 Task: Create new customer invoice with Date Opened: 16-May-23, Select Customer: Chioma, Terms: Net 15. Make invoice entry for item-1 with Date: 16-May-23, Description: Kiss Luxtensions False Eyelashes Royal Silk, Income Account: Income:Sales, Quantity: 1, Unit Price: 12.99, Sales Tax: Y, Sales Tax Included: N, Tax Table: Sales Tax. Make entry for item-2 with Date: 16-May-23, Description: Topicals High Roller Ingrown Hair Tonic with AHA and BHA (1.07 oz)
, Income Account: Income:Sales, Quantity: 1, Unit Price: 14.29, Sales Tax: Y, Sales Tax Included: N, Tax Table: Sales Tax. Post Invoice with Post Date: 16-May-23, Post to Accounts: Assets:Accounts Receivable. Pay / Process Payment with Transaction Date: 30-May-23, Amount: 28.92, Transfer Account: Checking Account. Go to 'Print Invoice'. Save a pdf copy of the invoice.
Action: Mouse moved to (150, 32)
Screenshot: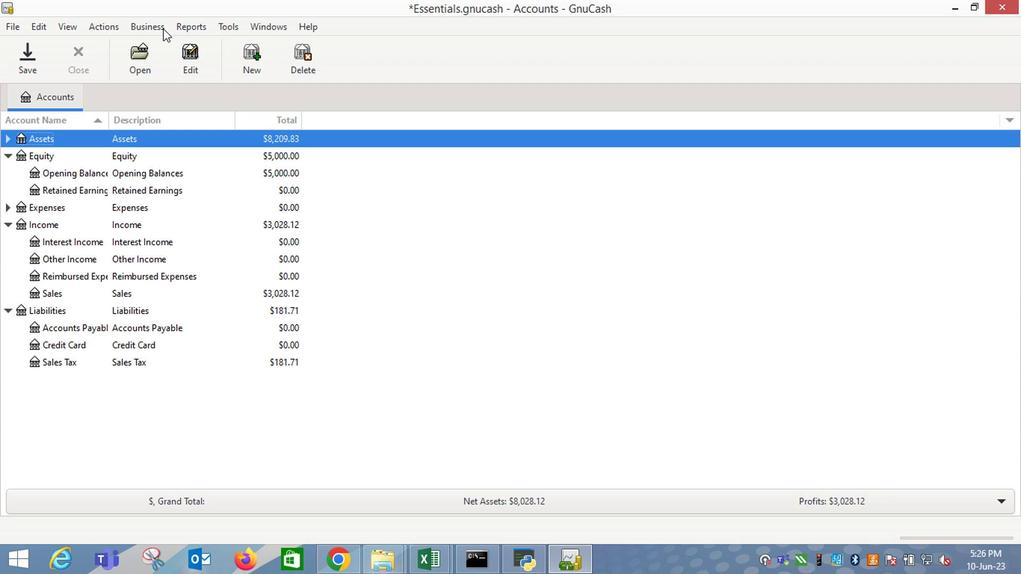 
Action: Mouse pressed left at (150, 32)
Screenshot: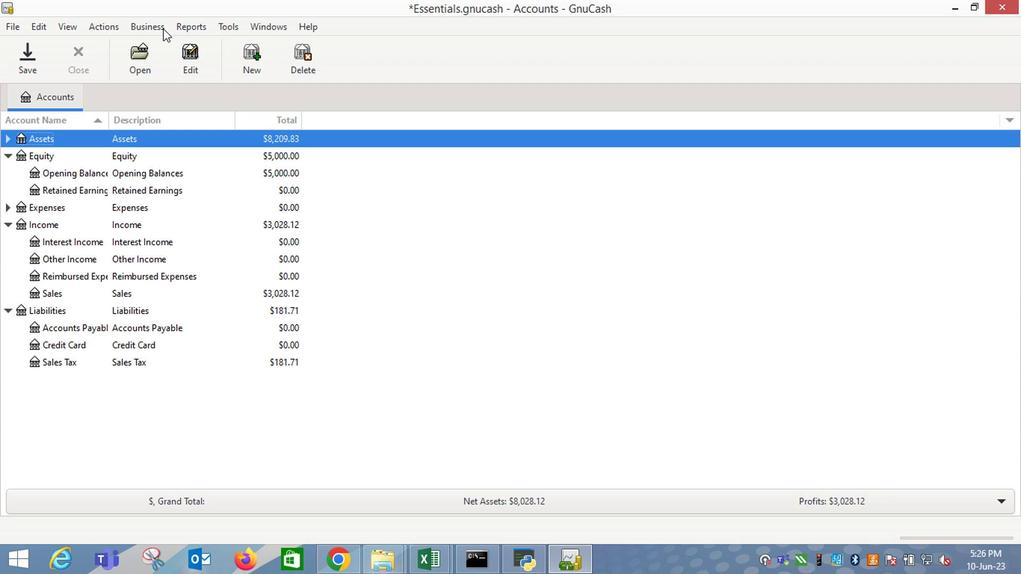 
Action: Mouse moved to (320, 109)
Screenshot: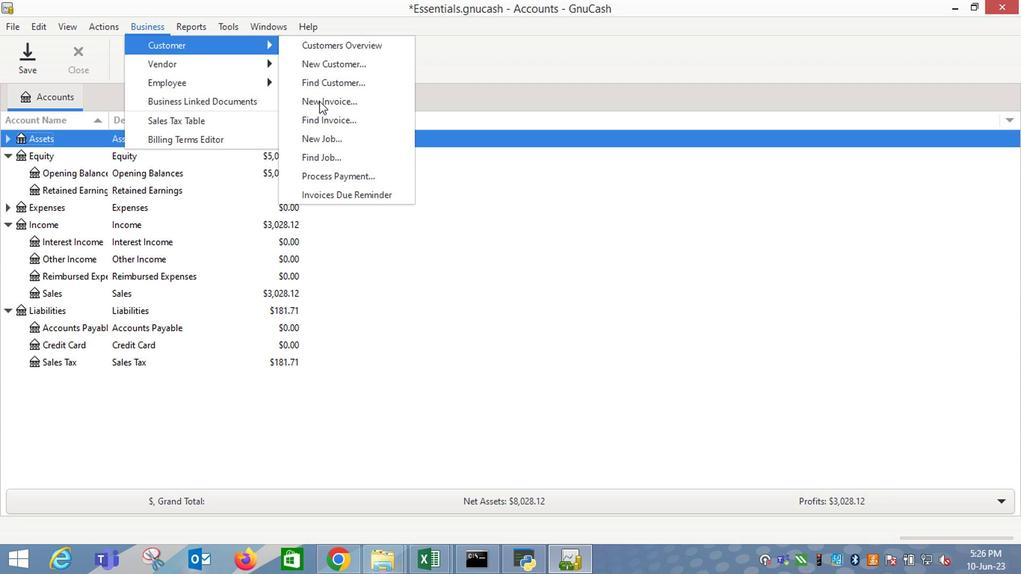 
Action: Mouse pressed left at (320, 109)
Screenshot: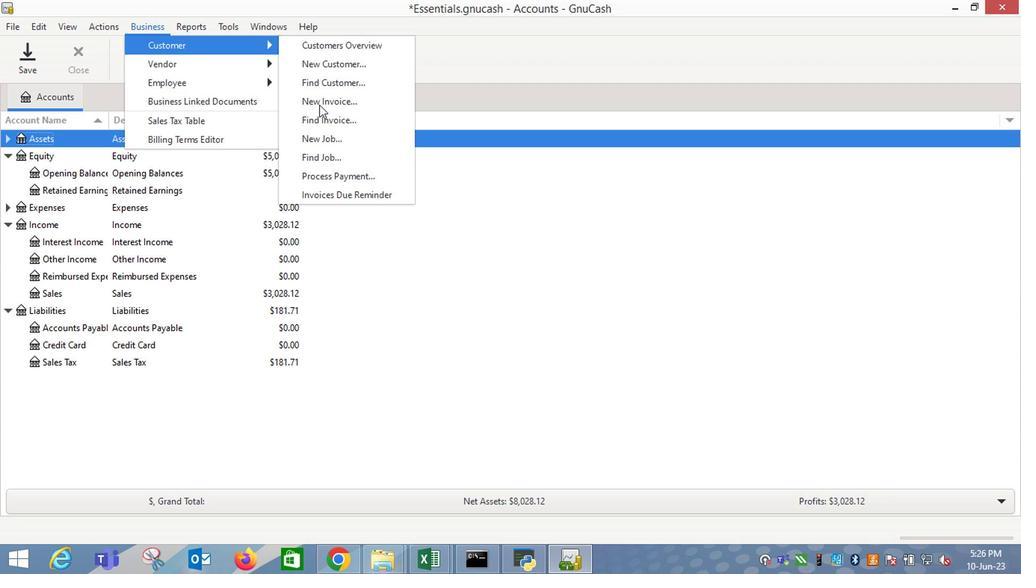 
Action: Mouse moved to (609, 227)
Screenshot: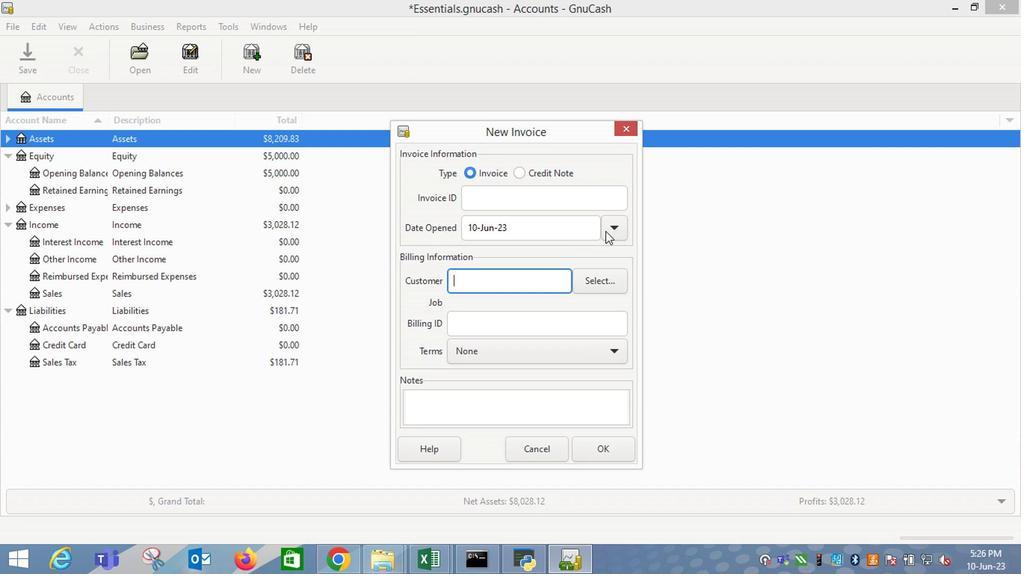 
Action: Mouse pressed left at (609, 227)
Screenshot: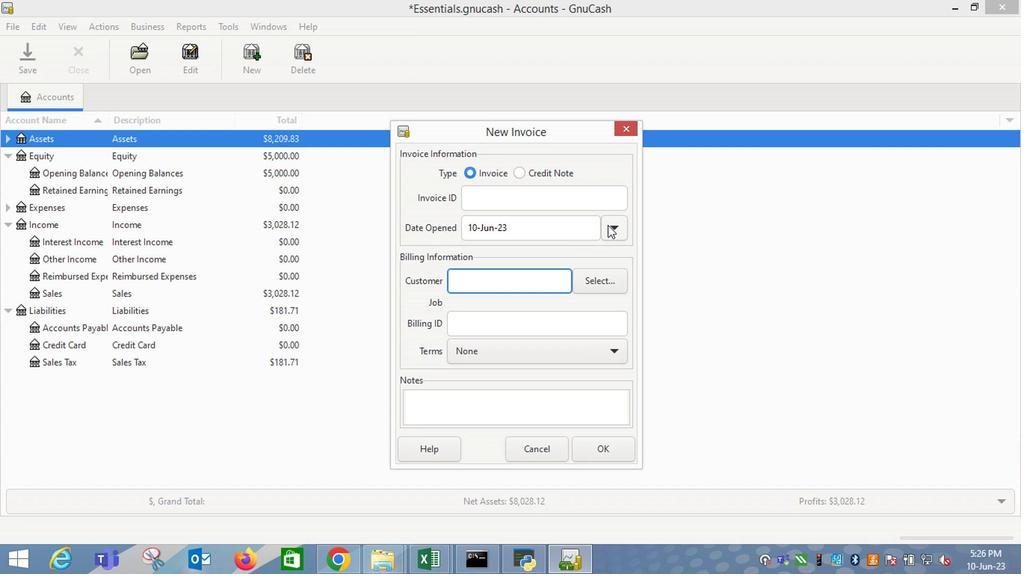 
Action: Mouse moved to (498, 253)
Screenshot: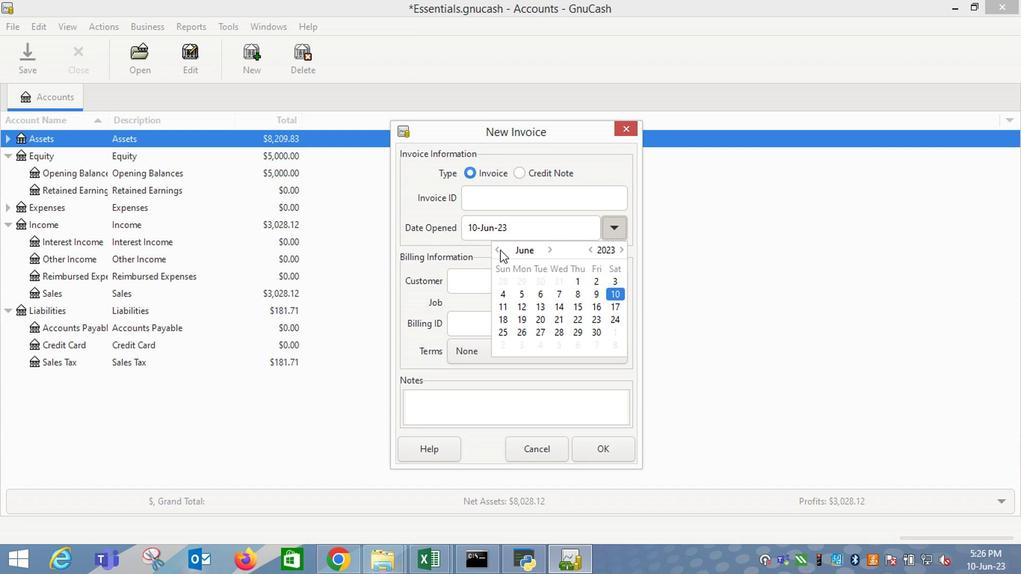 
Action: Mouse pressed left at (498, 253)
Screenshot: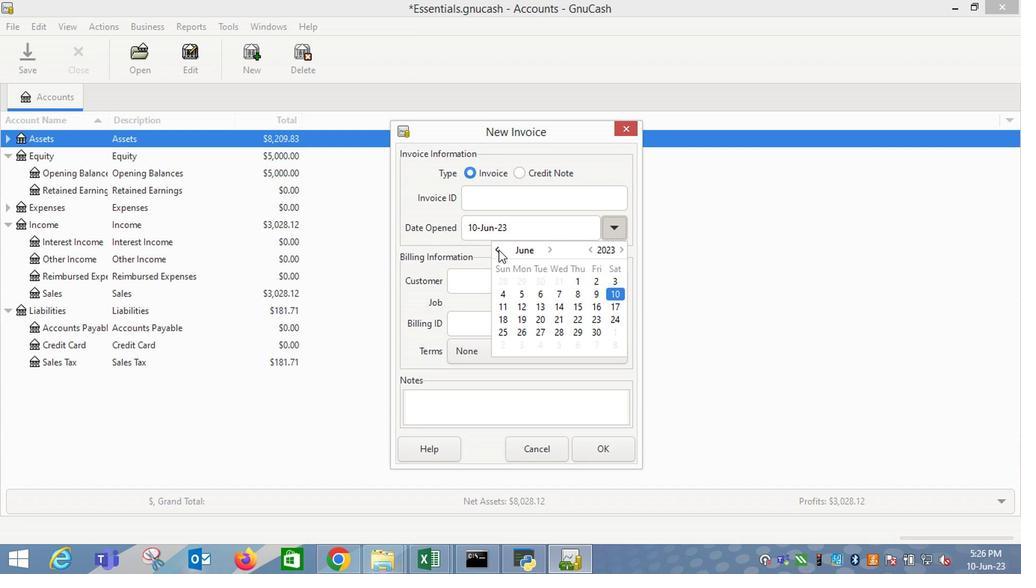 
Action: Mouse moved to (537, 310)
Screenshot: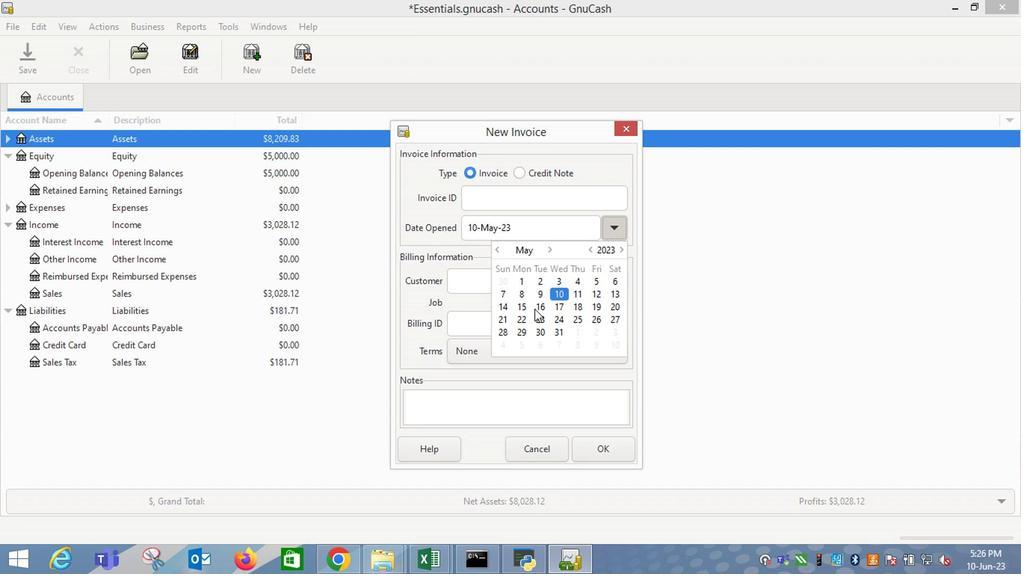 
Action: Mouse pressed left at (537, 310)
Screenshot: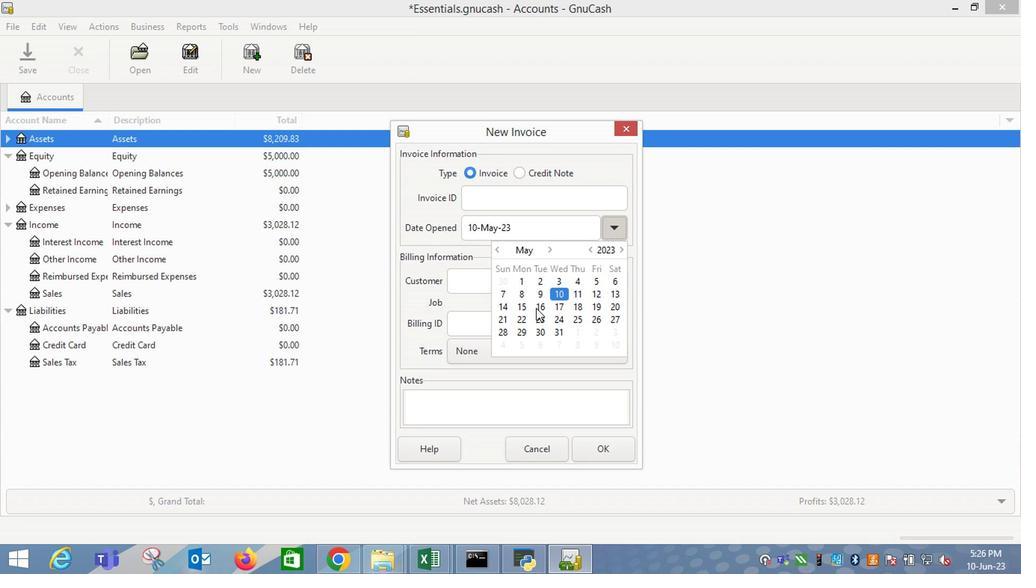 
Action: Mouse moved to (467, 282)
Screenshot: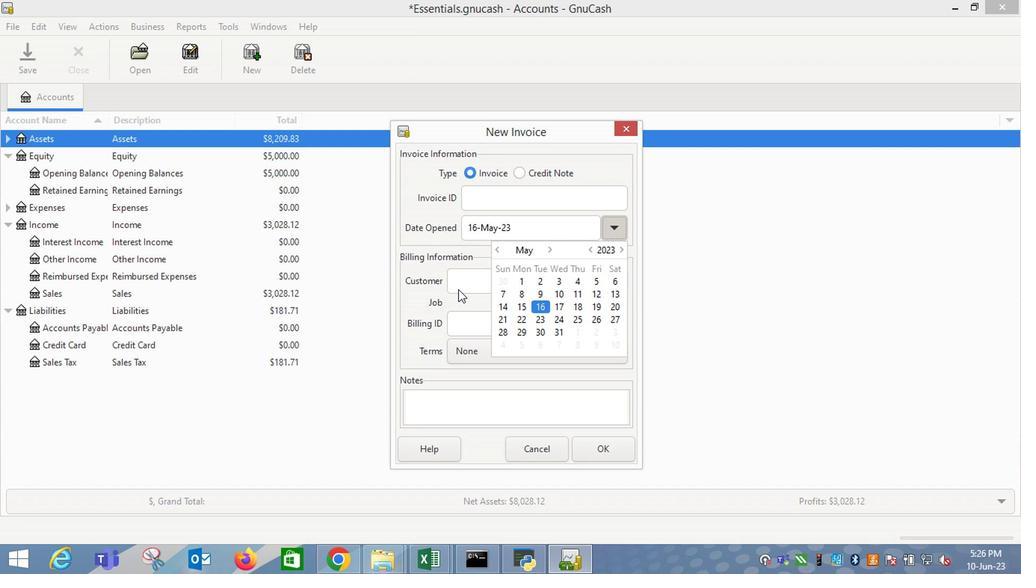 
Action: Mouse pressed left at (467, 282)
Screenshot: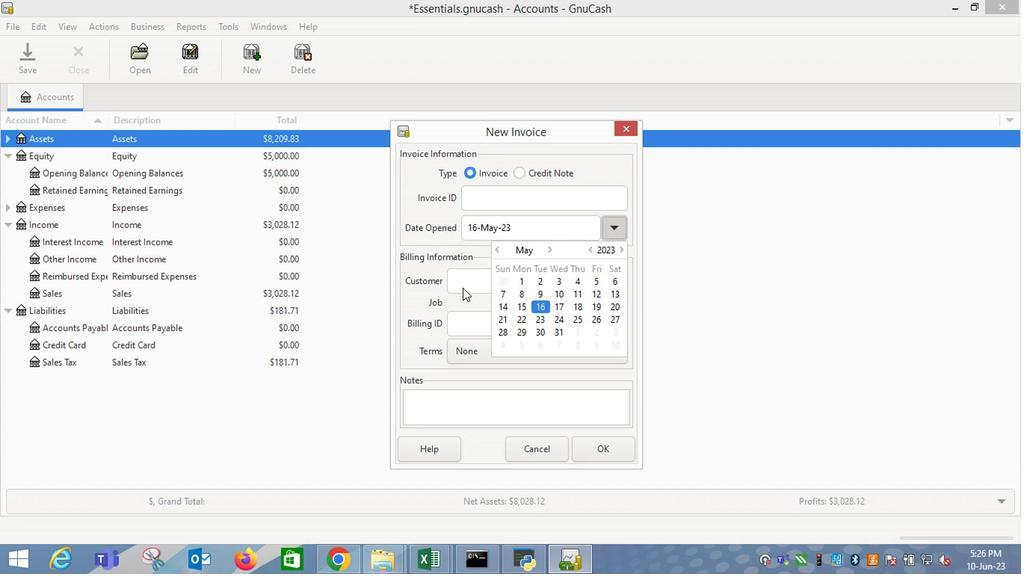 
Action: Mouse pressed left at (467, 282)
Screenshot: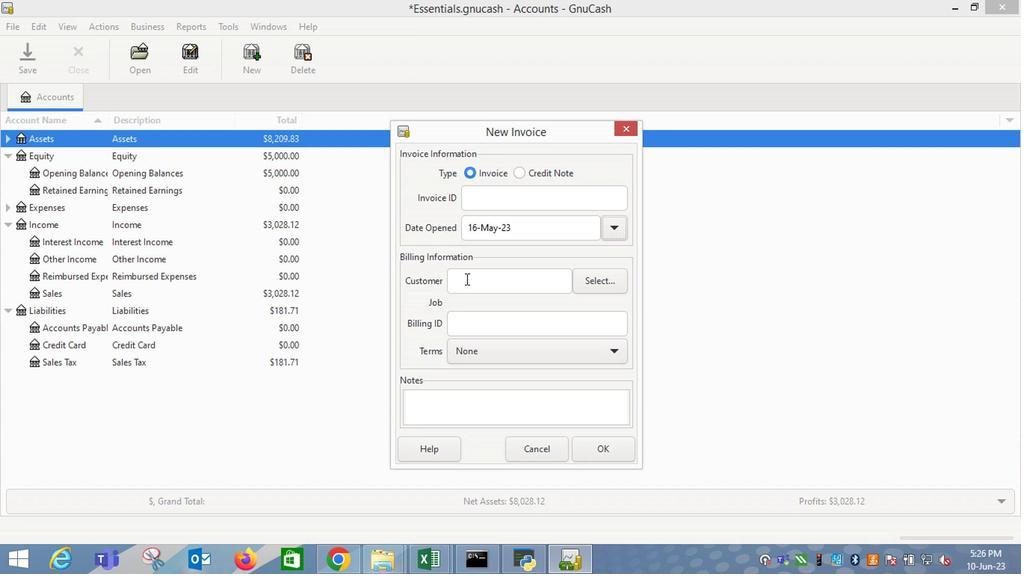 
Action: Mouse moved to (466, 281)
Screenshot: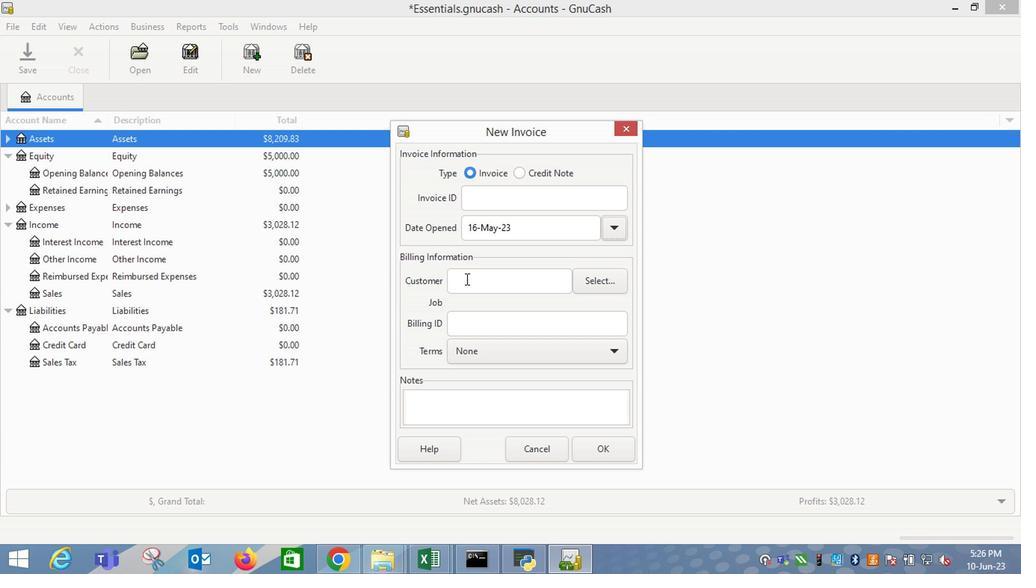 
Action: Key pressed <Key.shift_r>Ch
Screenshot: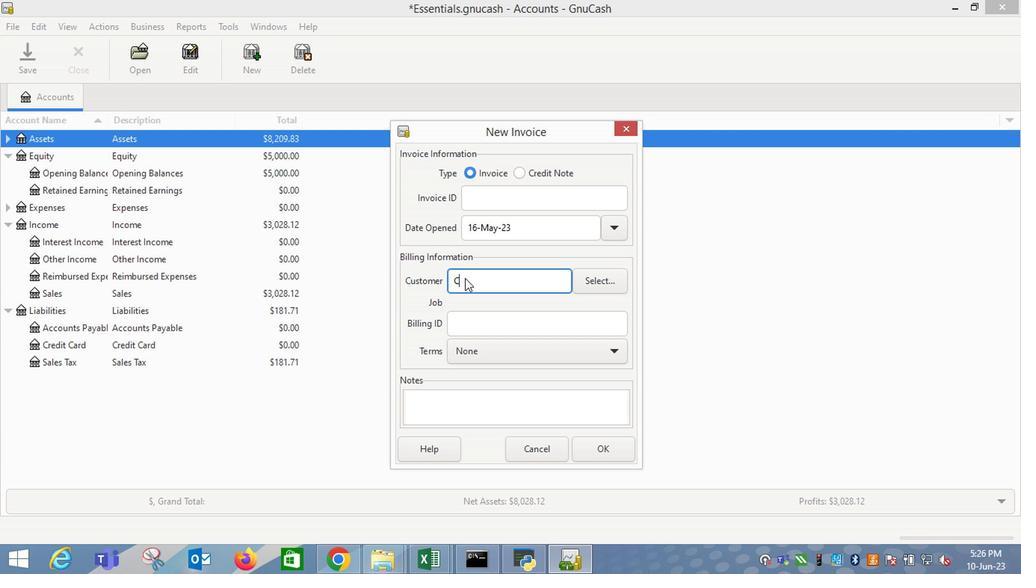
Action: Mouse moved to (477, 305)
Screenshot: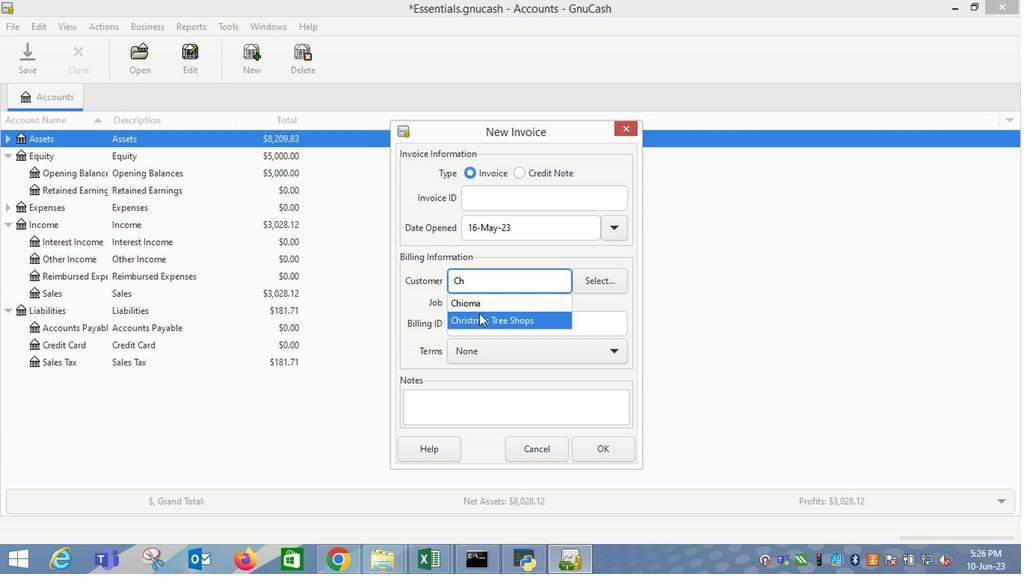 
Action: Mouse pressed left at (477, 305)
Screenshot: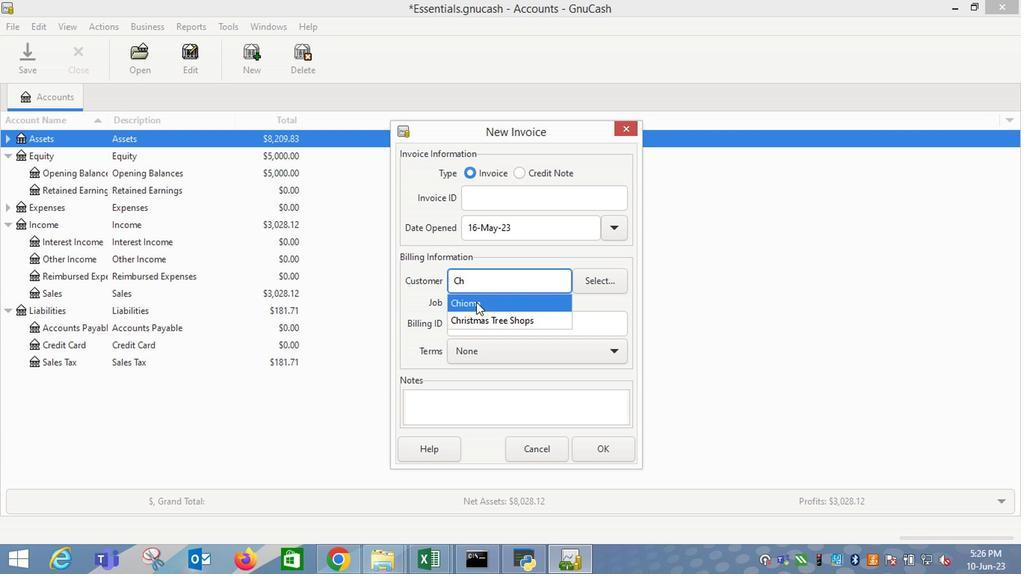 
Action: Mouse moved to (490, 362)
Screenshot: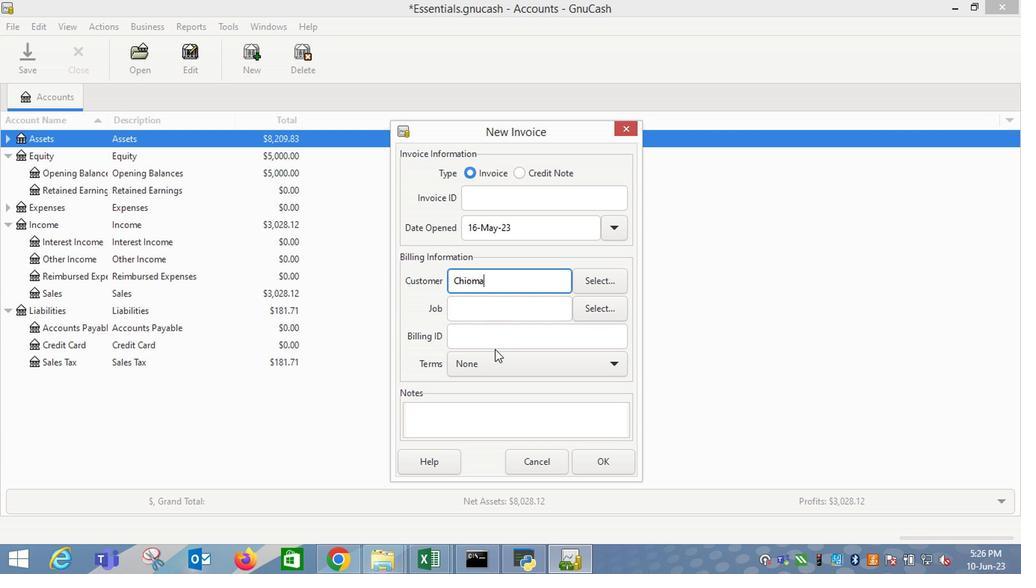 
Action: Mouse pressed left at (490, 362)
Screenshot: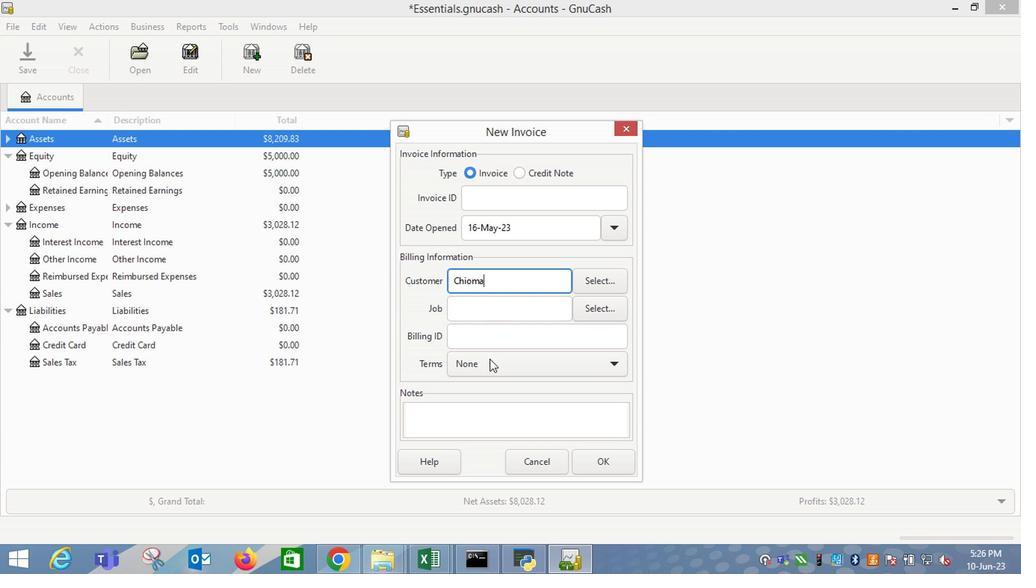 
Action: Mouse moved to (490, 391)
Screenshot: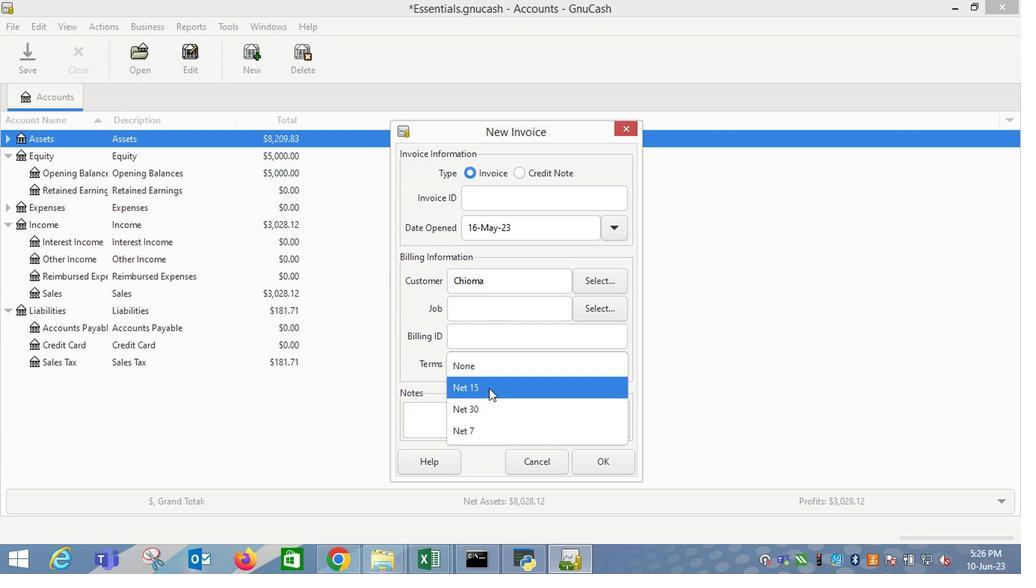 
Action: Mouse pressed left at (490, 391)
Screenshot: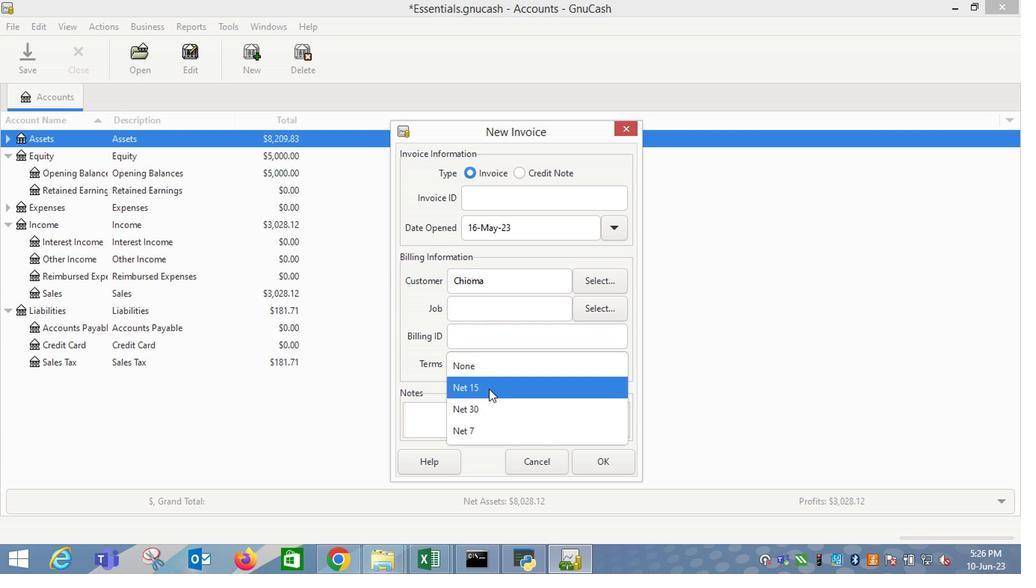 
Action: Mouse moved to (601, 466)
Screenshot: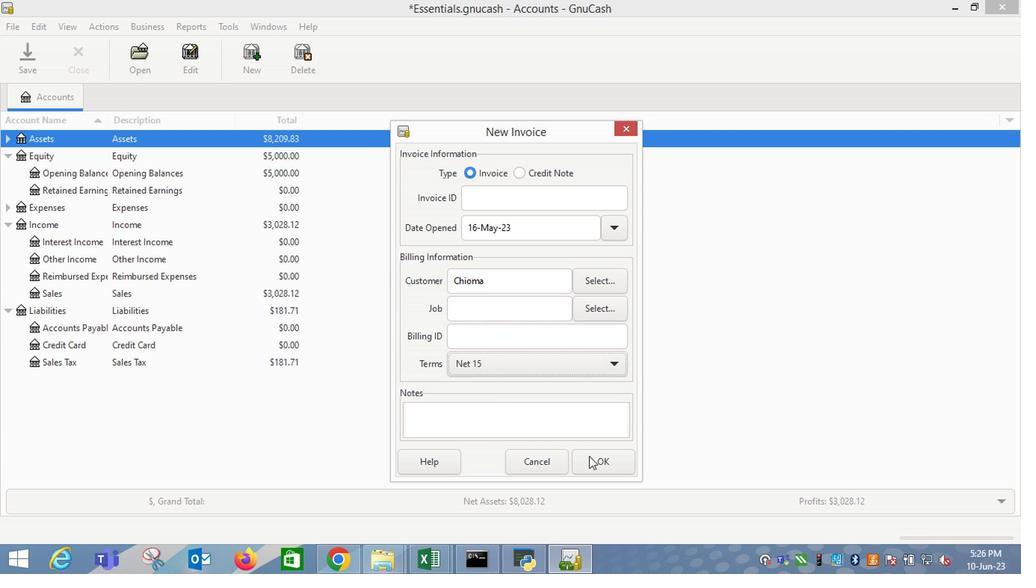 
Action: Mouse pressed left at (601, 466)
Screenshot: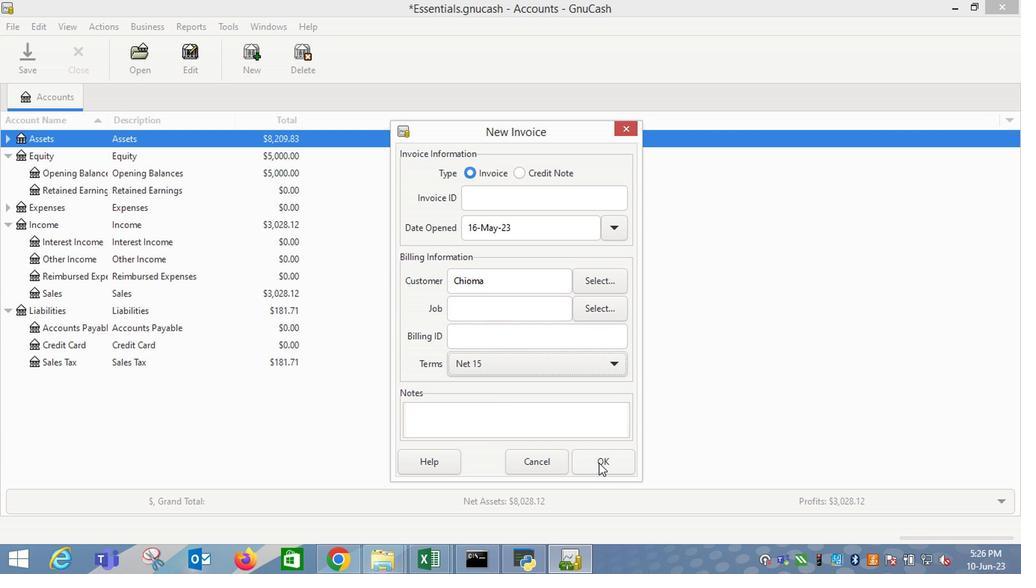 
Action: Mouse moved to (66, 296)
Screenshot: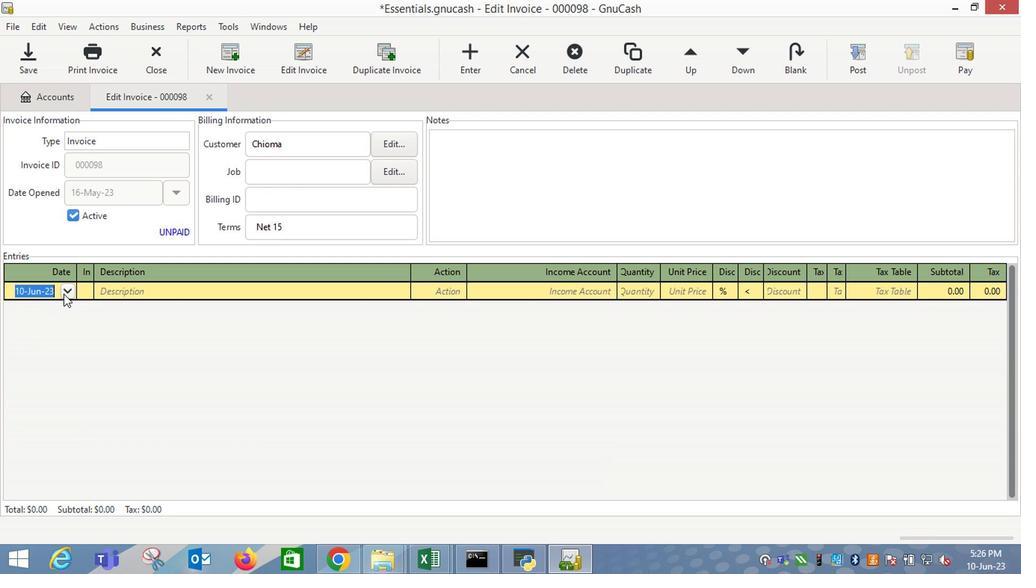 
Action: Mouse pressed left at (66, 296)
Screenshot: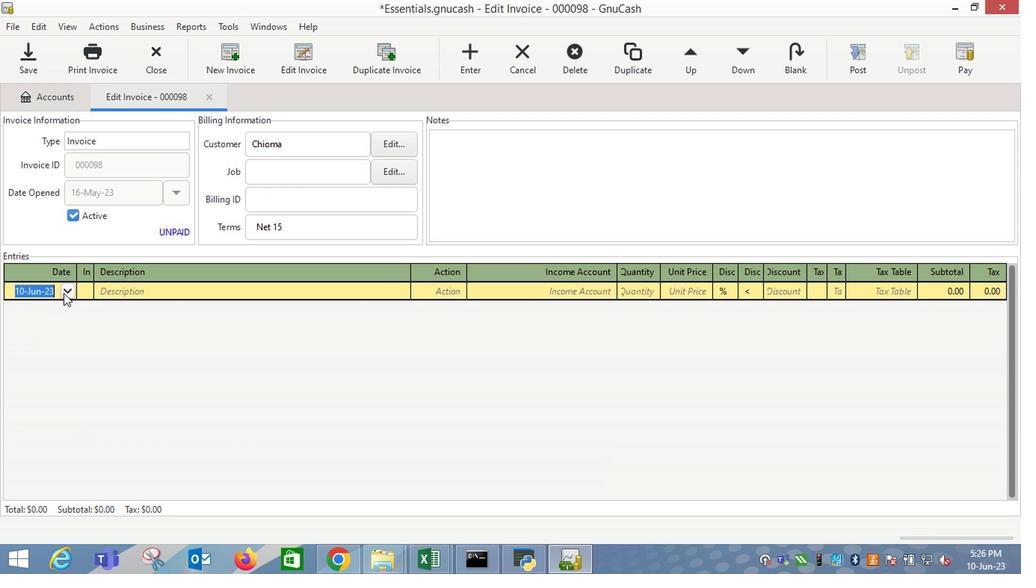 
Action: Mouse moved to (12, 313)
Screenshot: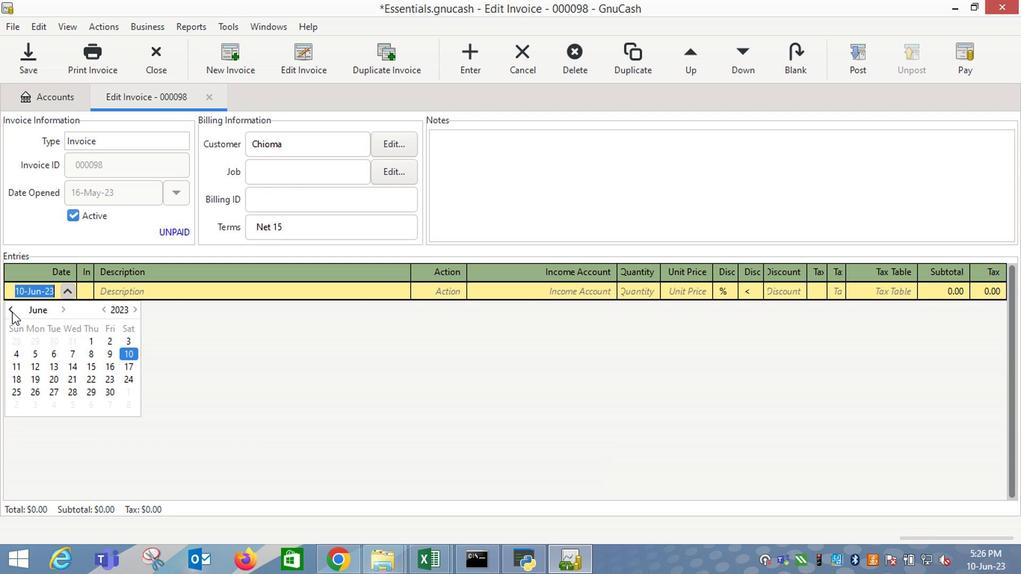 
Action: Mouse pressed left at (12, 313)
Screenshot: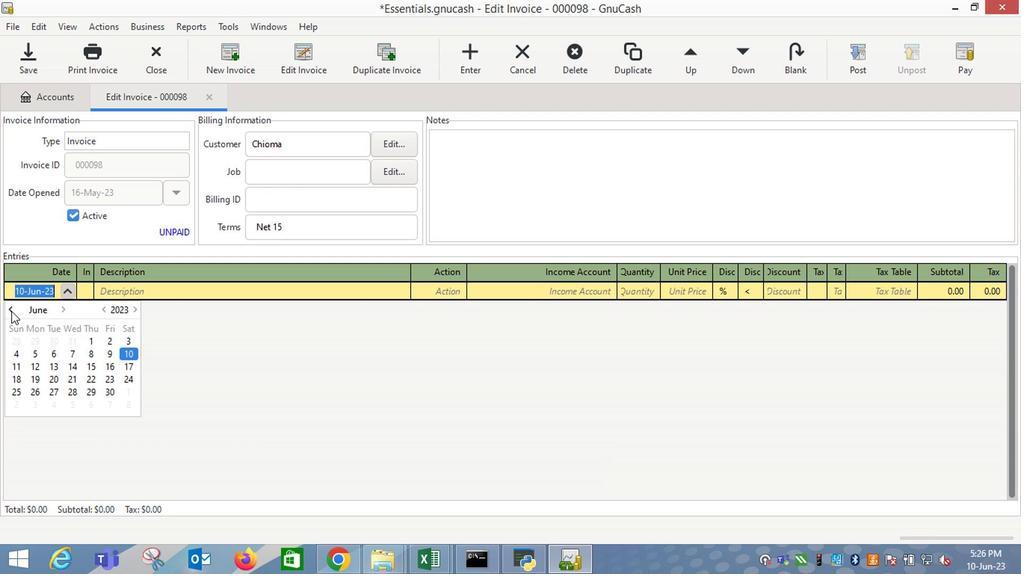 
Action: Mouse moved to (60, 371)
Screenshot: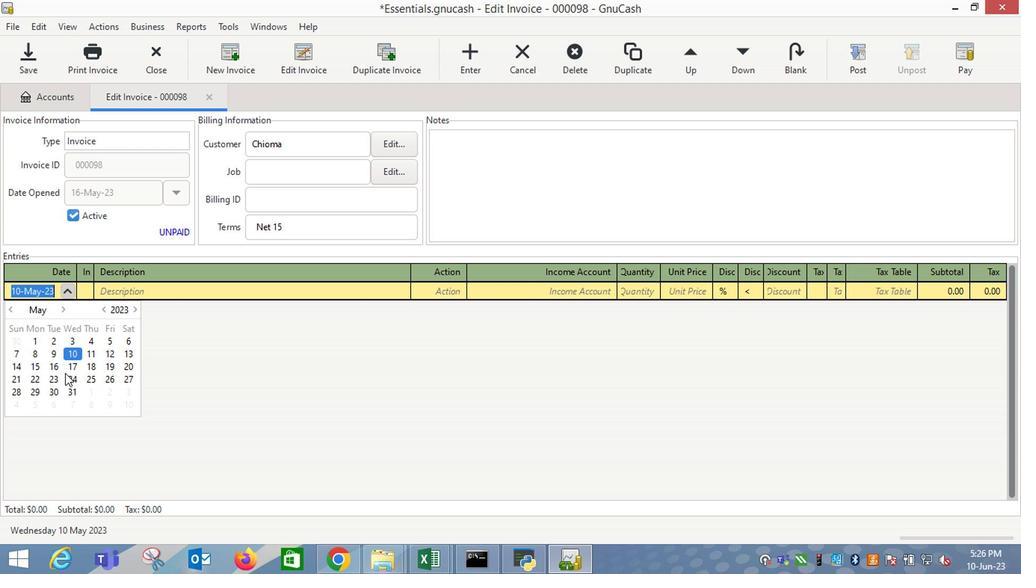 
Action: Mouse pressed left at (60, 371)
Screenshot: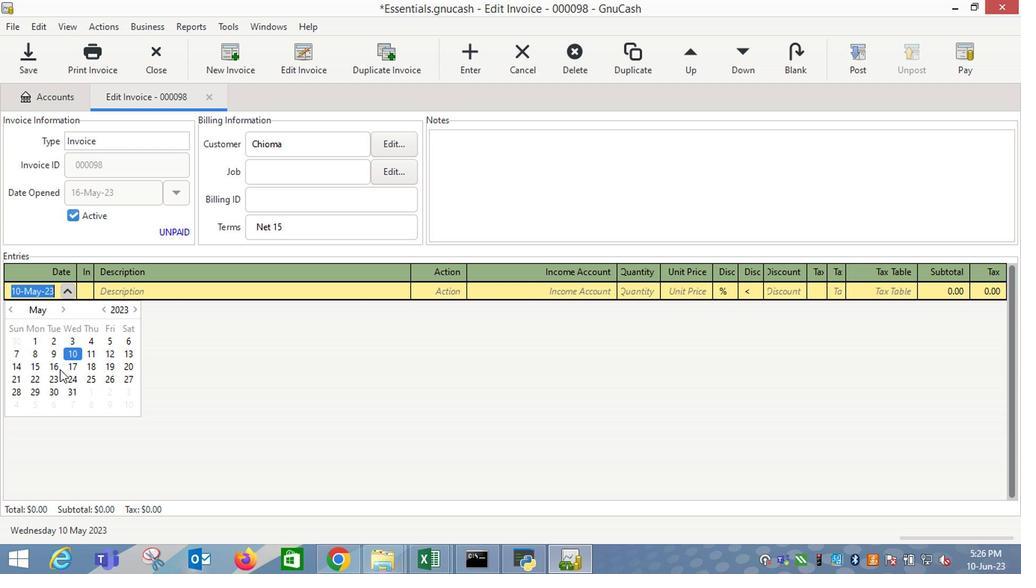 
Action: Key pressed <Key.tab><Key.shift_r>Kiss<Key.space><Key.shift_r>Lux<Key.tab>1<Key.tab>12.99<Key.tab>
Screenshot: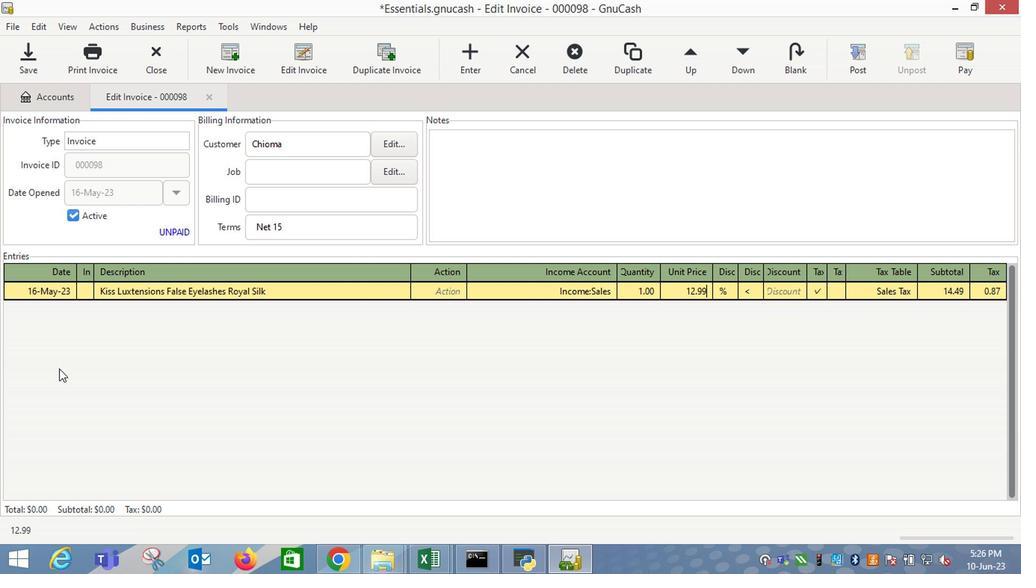 
Action: Mouse moved to (892, 293)
Screenshot: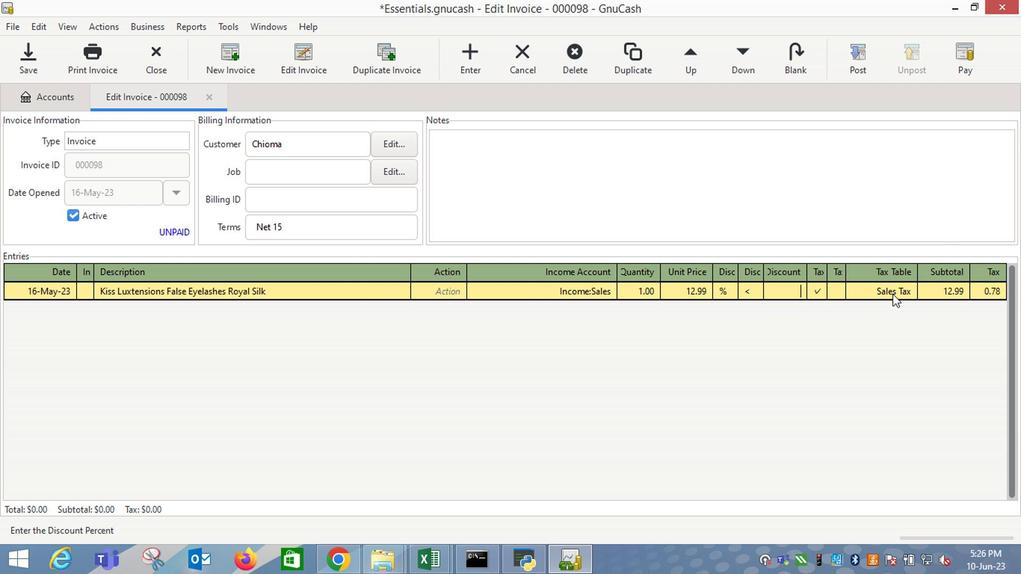 
Action: Mouse pressed left at (892, 293)
Screenshot: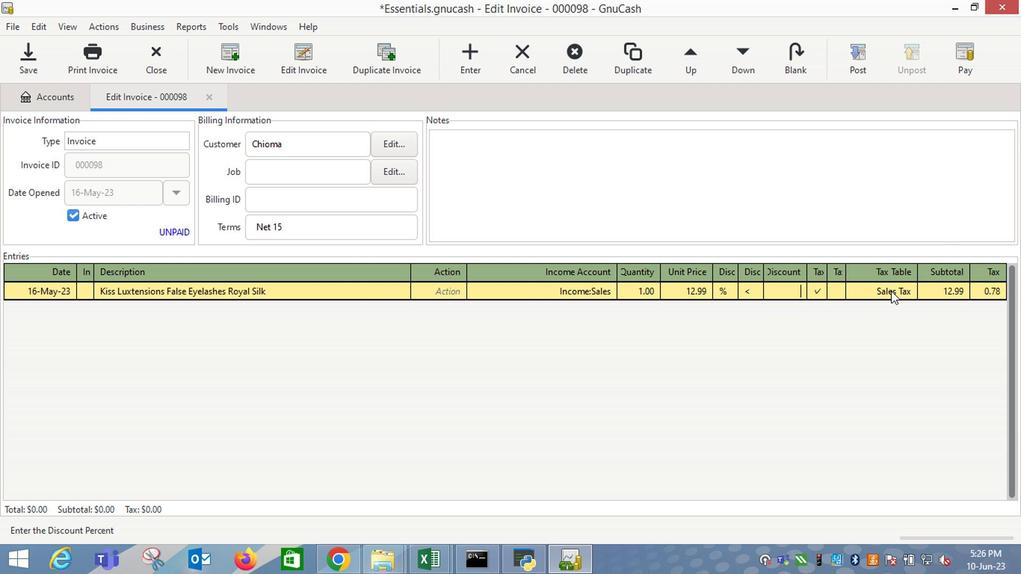 
Action: Key pressed <Key.enter><Key.tab><Key.shift_r>Topicals<Key.space><Key.shift_r>High<Key.tab><Key.tab>14.29<Key.tab>
Screenshot: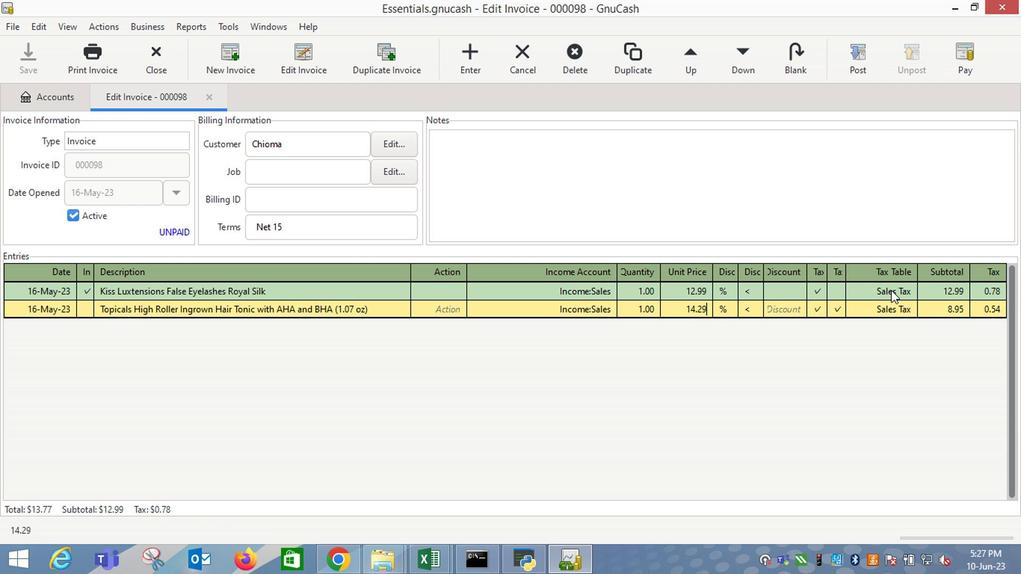 
Action: Mouse moved to (835, 313)
Screenshot: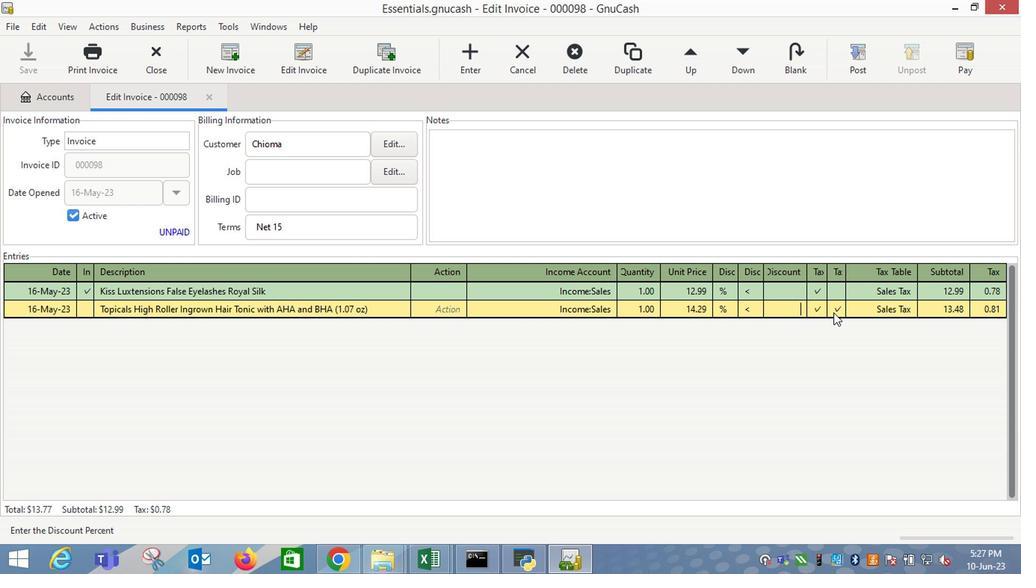 
Action: Mouse pressed left at (835, 313)
Screenshot: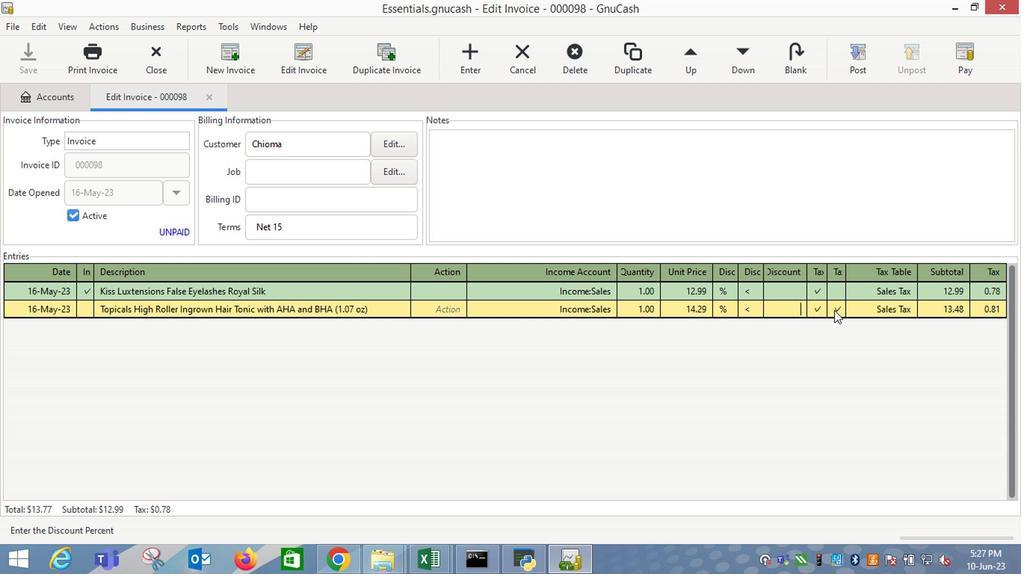 
Action: Mouse moved to (878, 311)
Screenshot: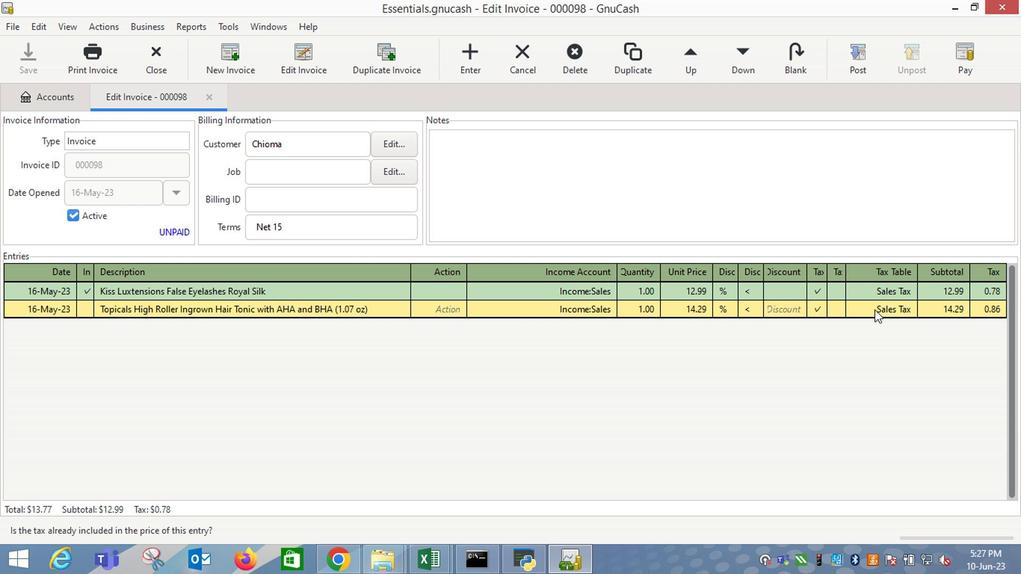 
Action: Mouse pressed left at (878, 311)
Screenshot: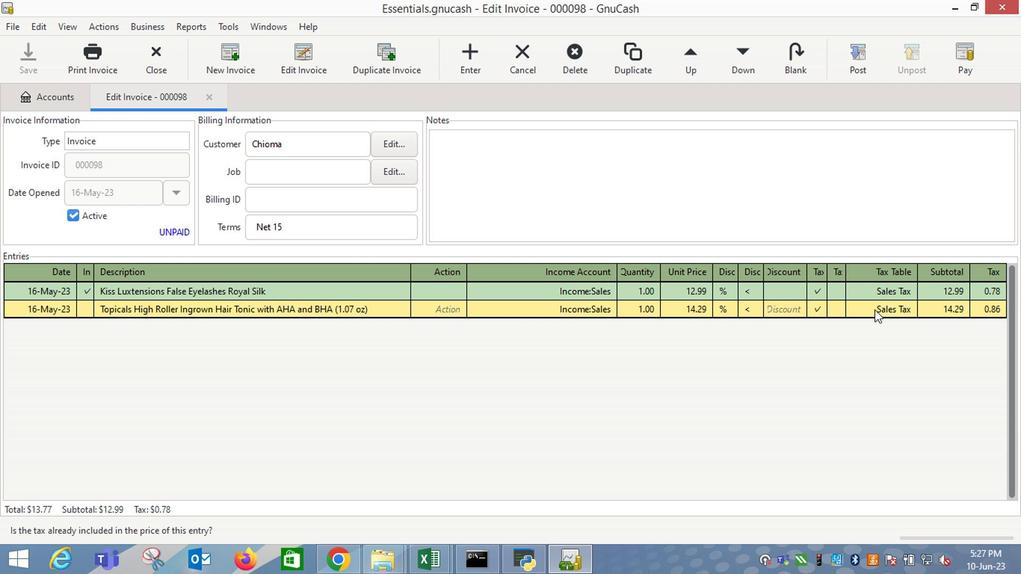 
Action: Mouse moved to (874, 313)
Screenshot: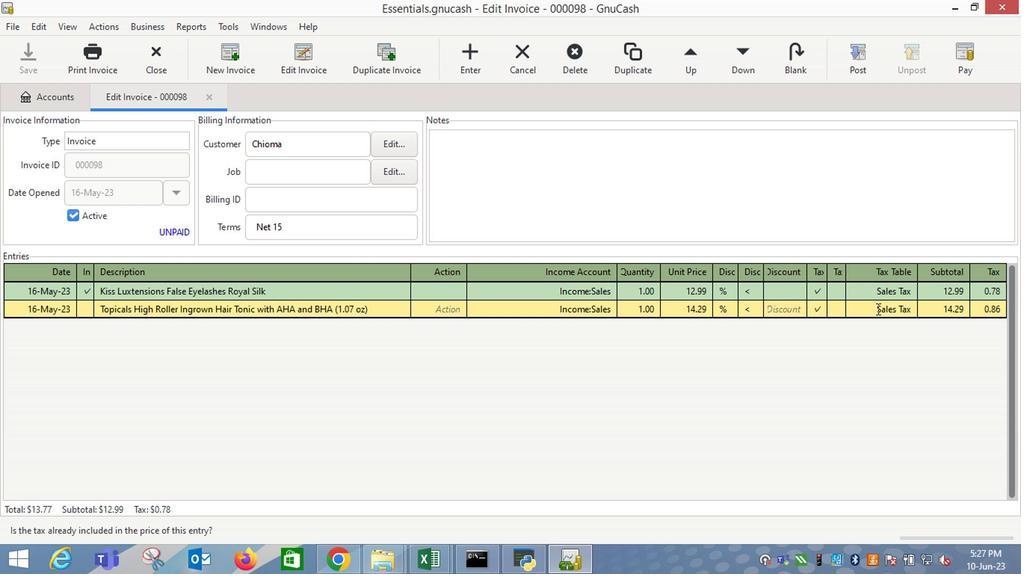 
Action: Key pressed <Key.enter>
Screenshot: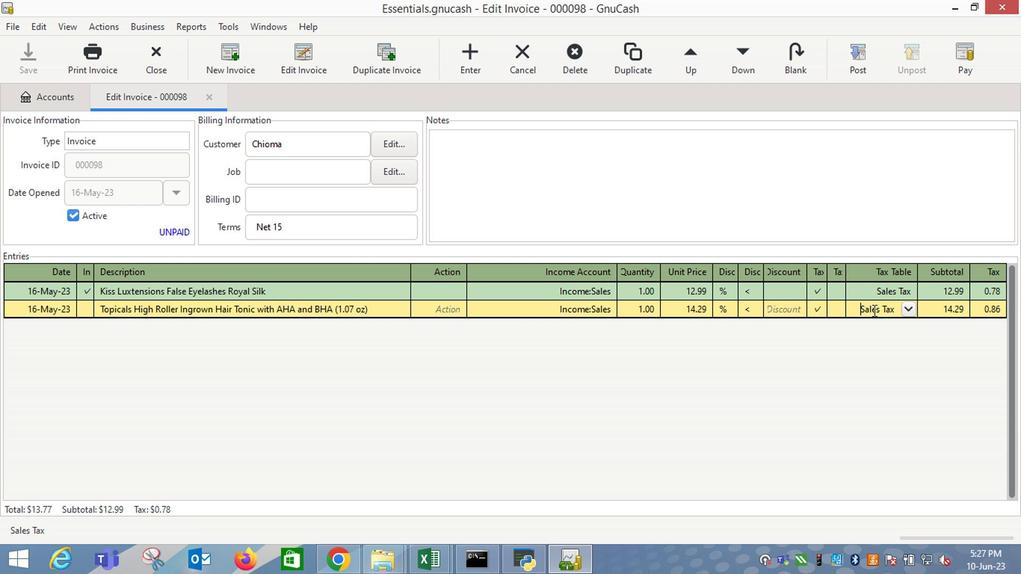 
Action: Mouse moved to (861, 66)
Screenshot: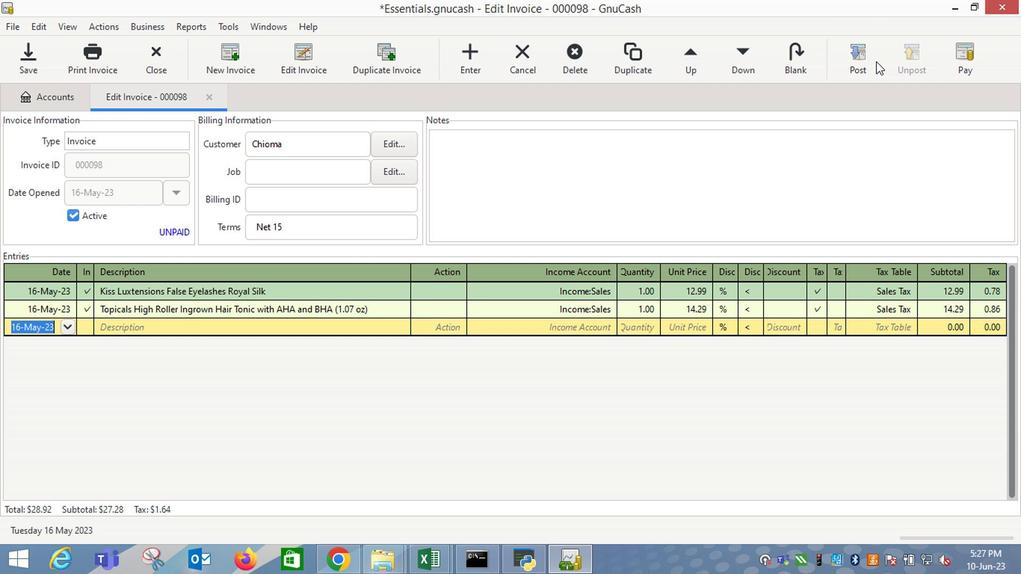
Action: Mouse pressed left at (861, 66)
Screenshot: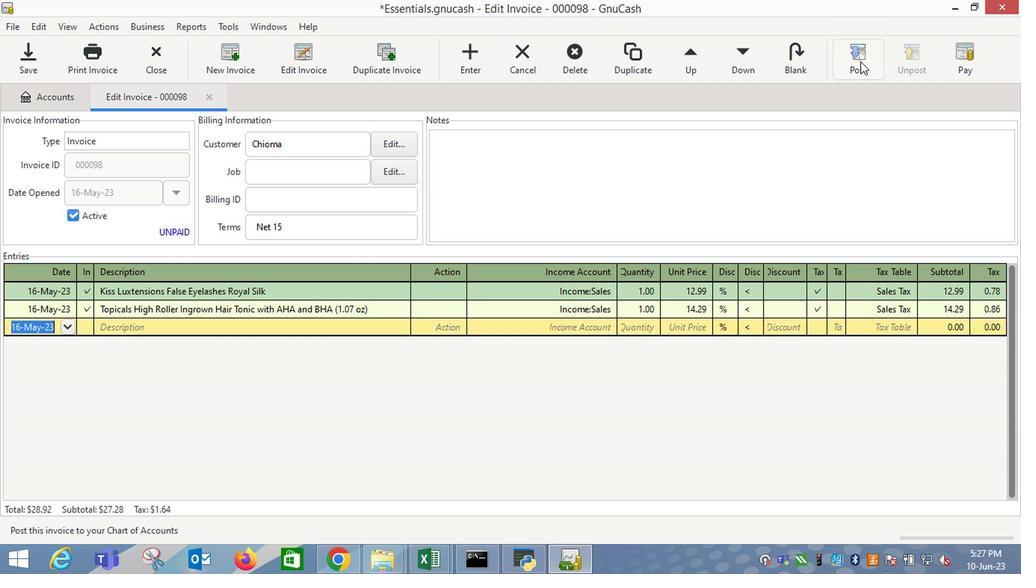 
Action: Mouse moved to (637, 253)
Screenshot: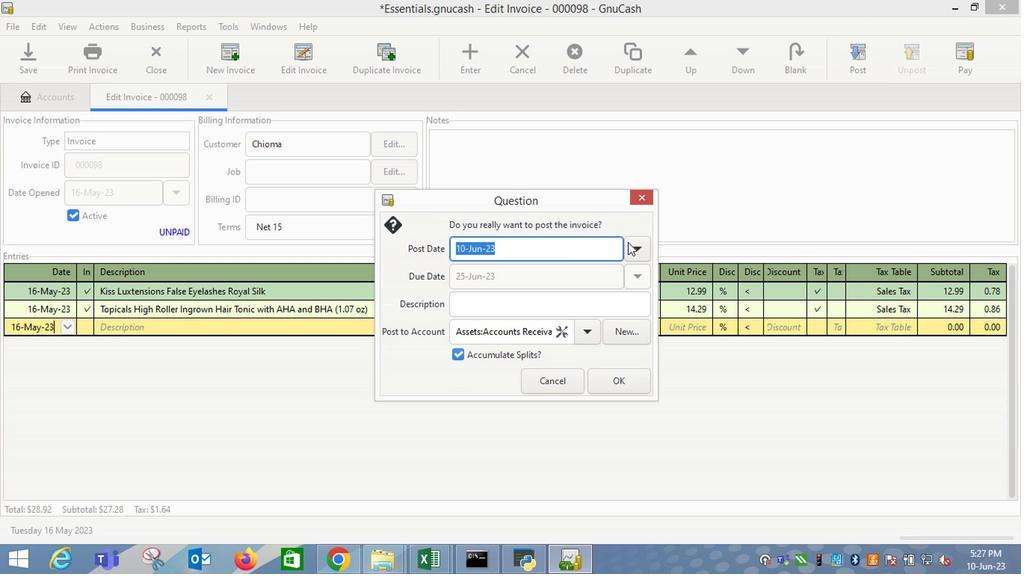 
Action: Mouse pressed left at (637, 253)
Screenshot: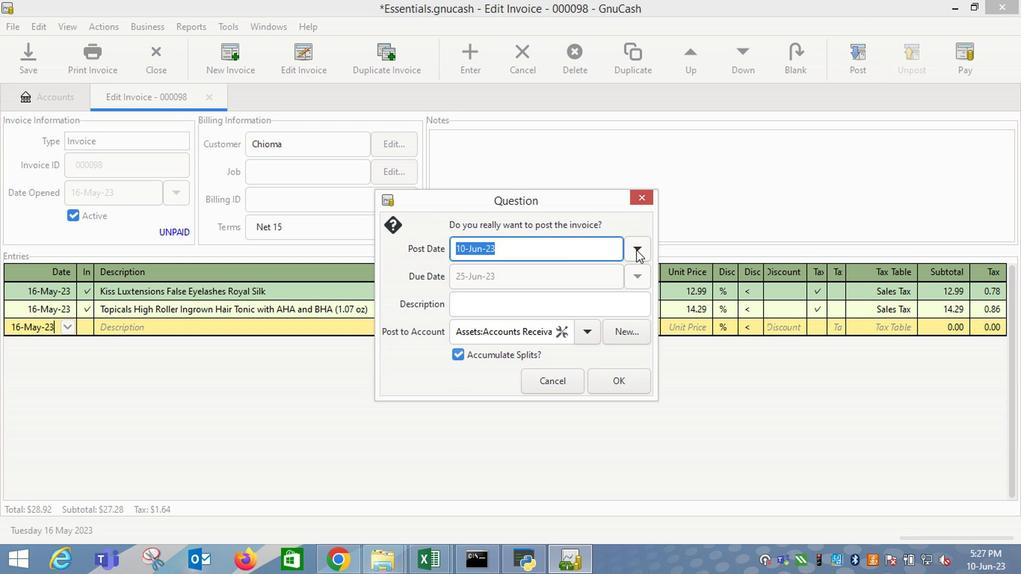
Action: Mouse moved to (521, 274)
Screenshot: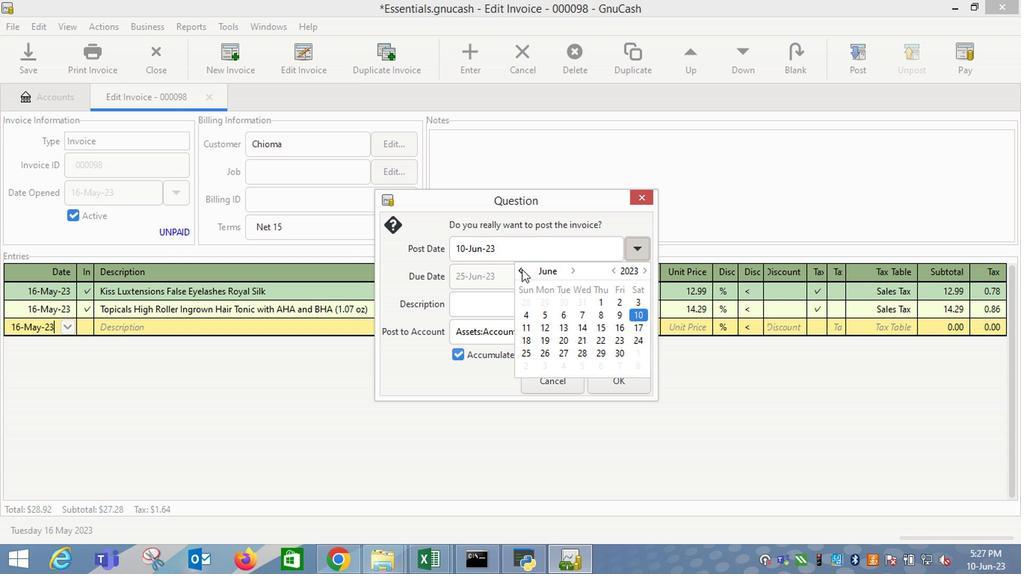 
Action: Mouse pressed left at (521, 274)
Screenshot: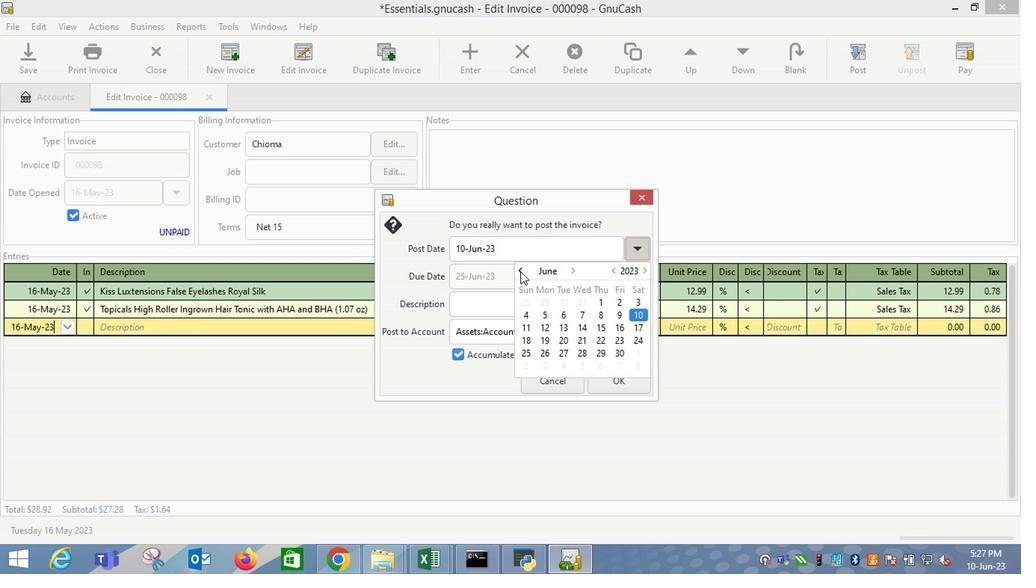 
Action: Mouse moved to (566, 328)
Screenshot: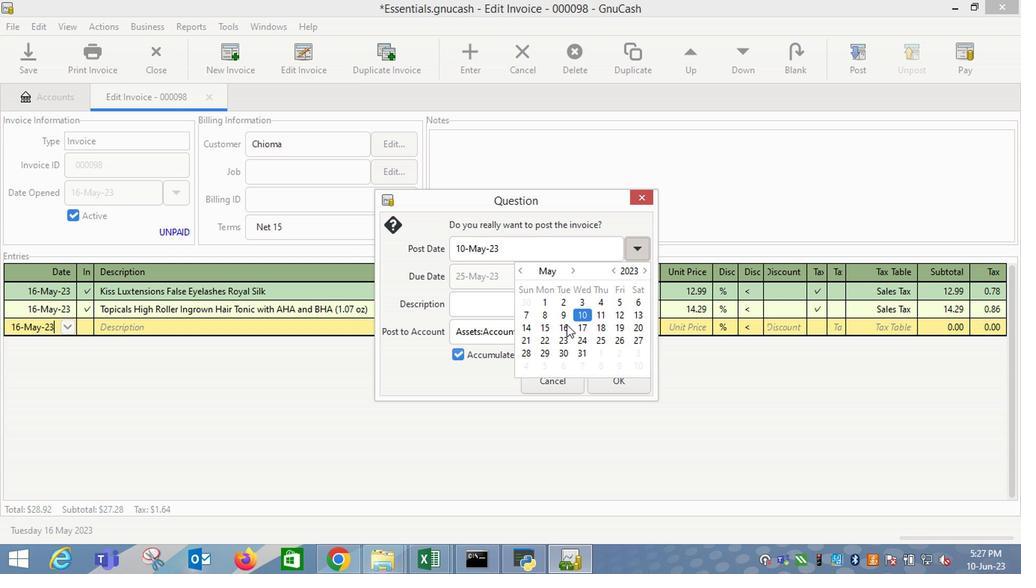 
Action: Mouse pressed left at (566, 328)
Screenshot: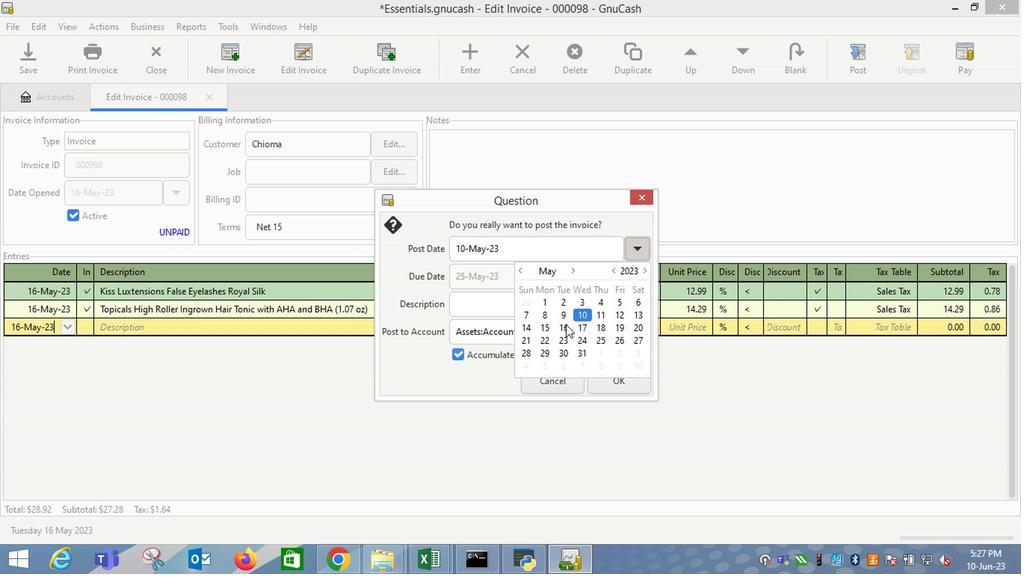 
Action: Mouse moved to (473, 302)
Screenshot: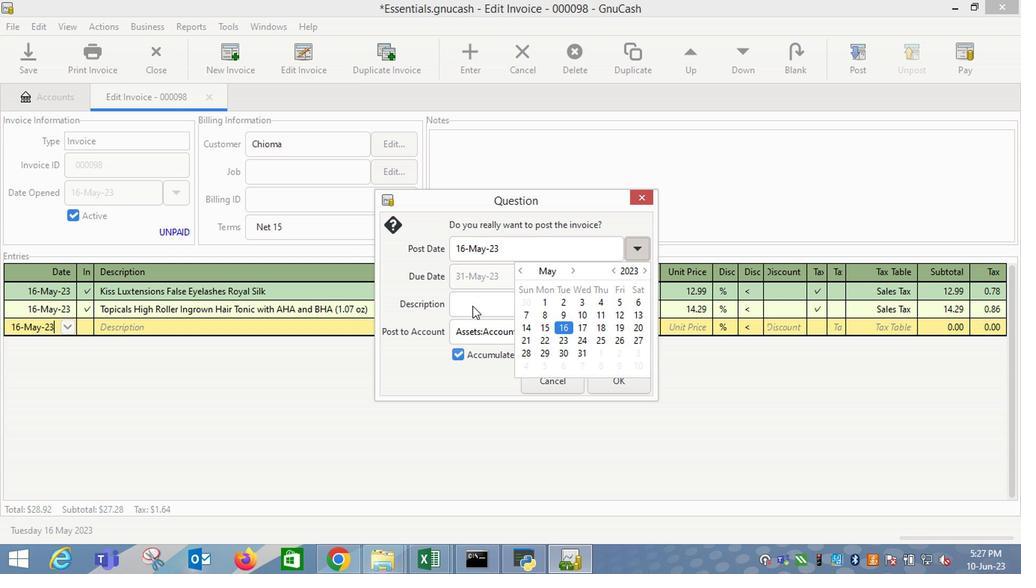 
Action: Mouse pressed left at (473, 302)
Screenshot: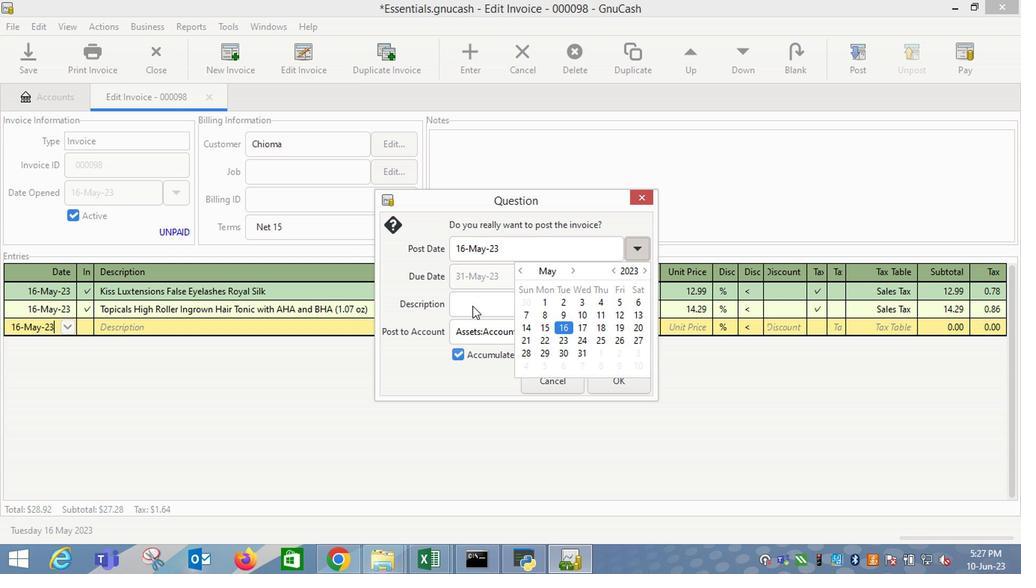 
Action: Mouse moved to (618, 390)
Screenshot: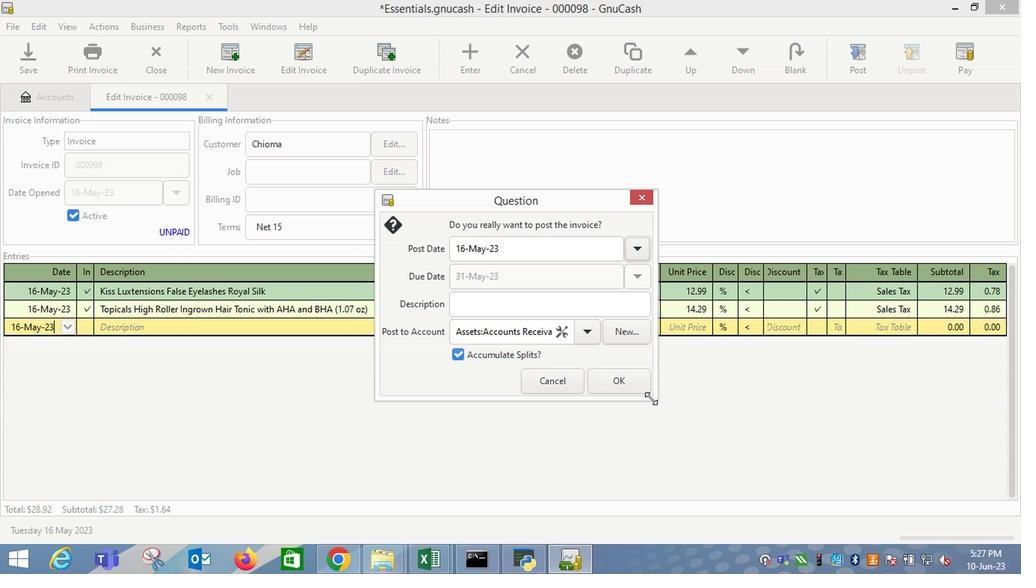 
Action: Mouse pressed left at (618, 390)
Screenshot: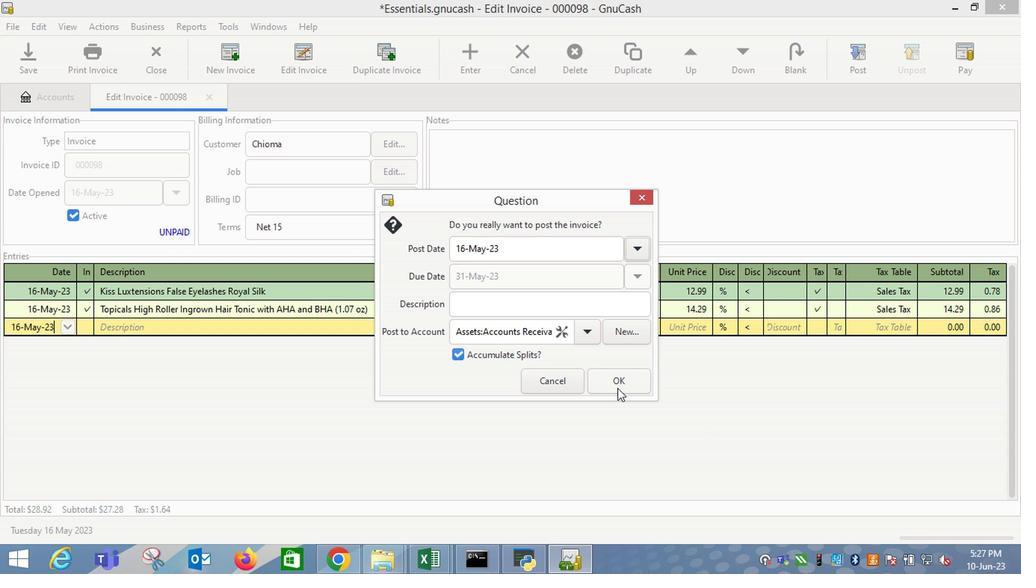 
Action: Mouse moved to (957, 58)
Screenshot: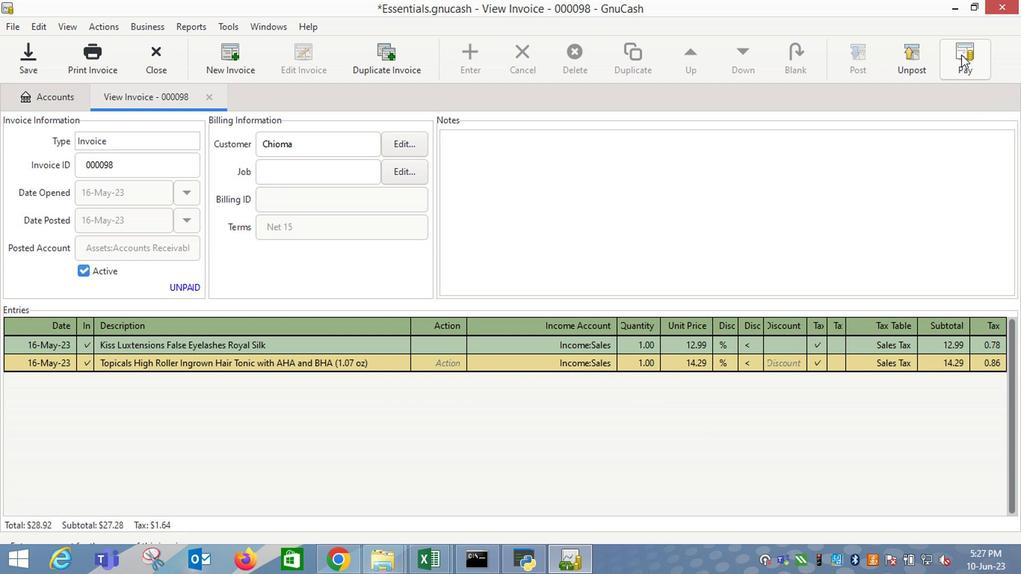 
Action: Mouse pressed left at (957, 58)
Screenshot: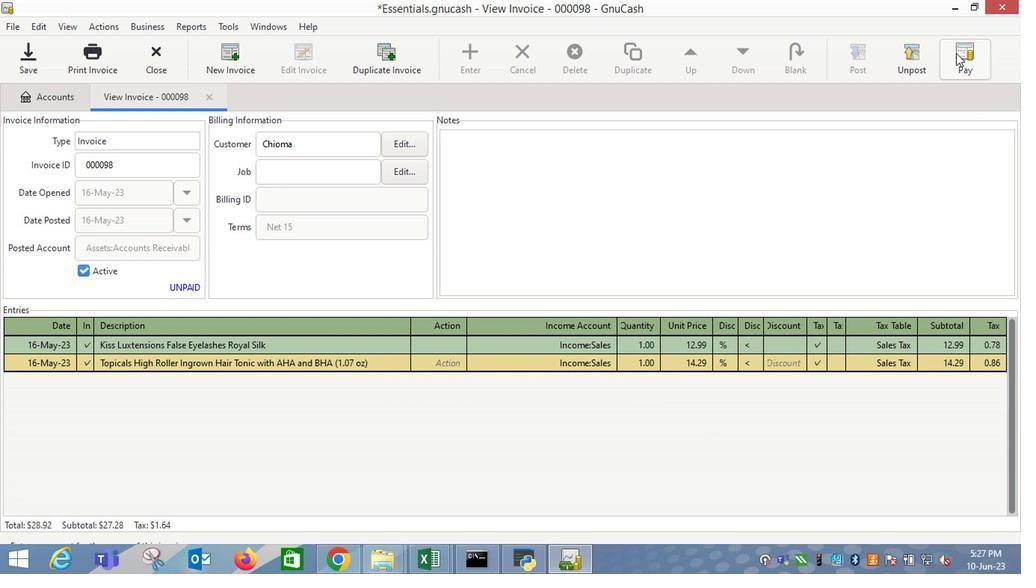 
Action: Mouse moved to (457, 300)
Screenshot: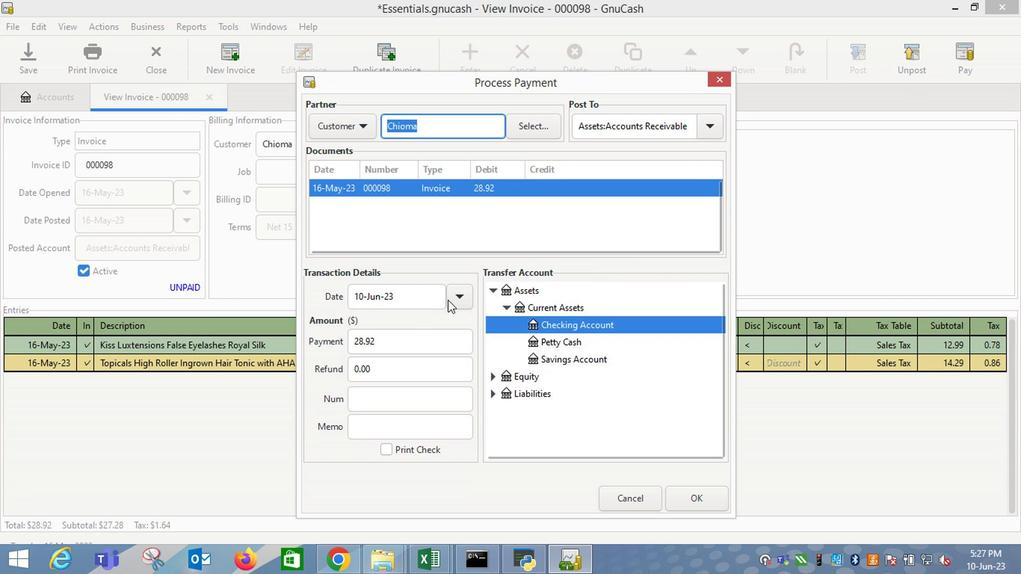 
Action: Mouse pressed left at (457, 300)
Screenshot: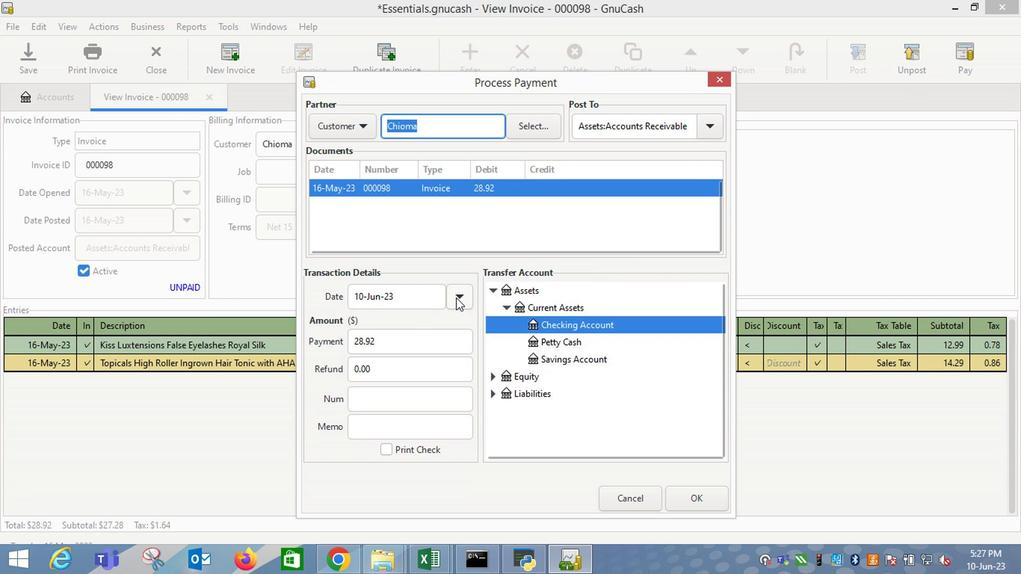 
Action: Mouse moved to (344, 322)
Screenshot: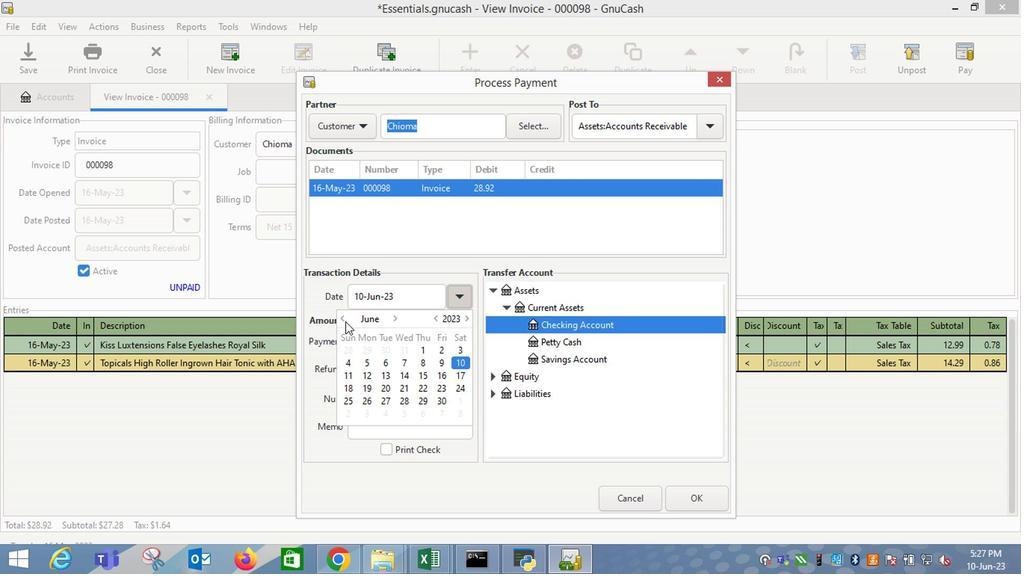 
Action: Mouse pressed left at (344, 322)
Screenshot: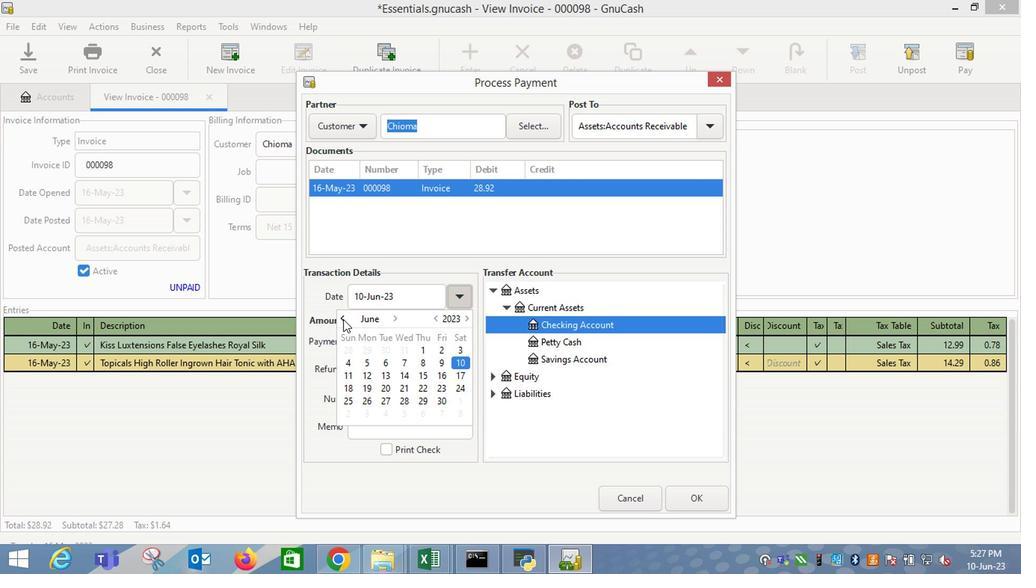 
Action: Mouse moved to (390, 406)
Screenshot: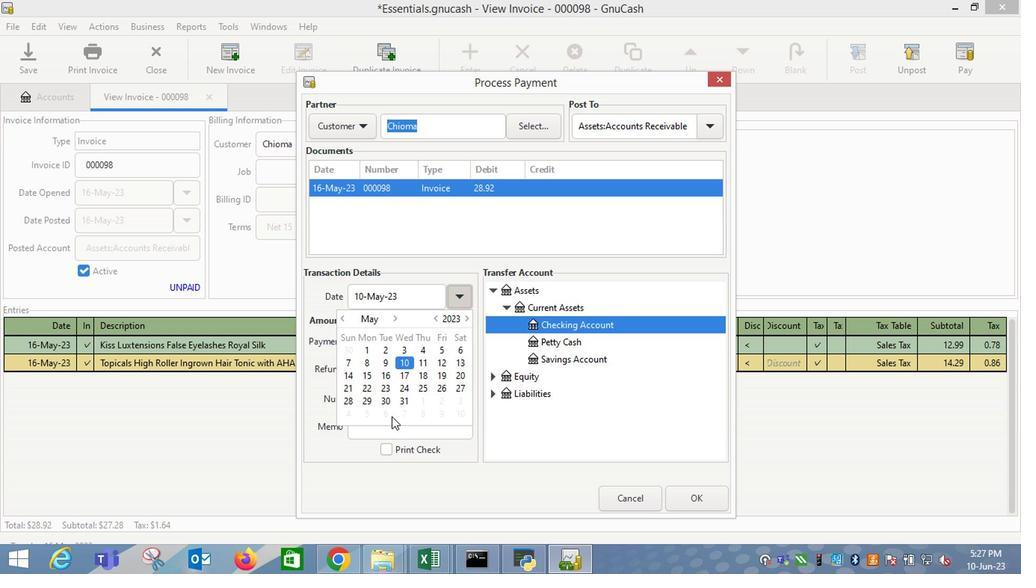 
Action: Mouse pressed left at (390, 406)
Screenshot: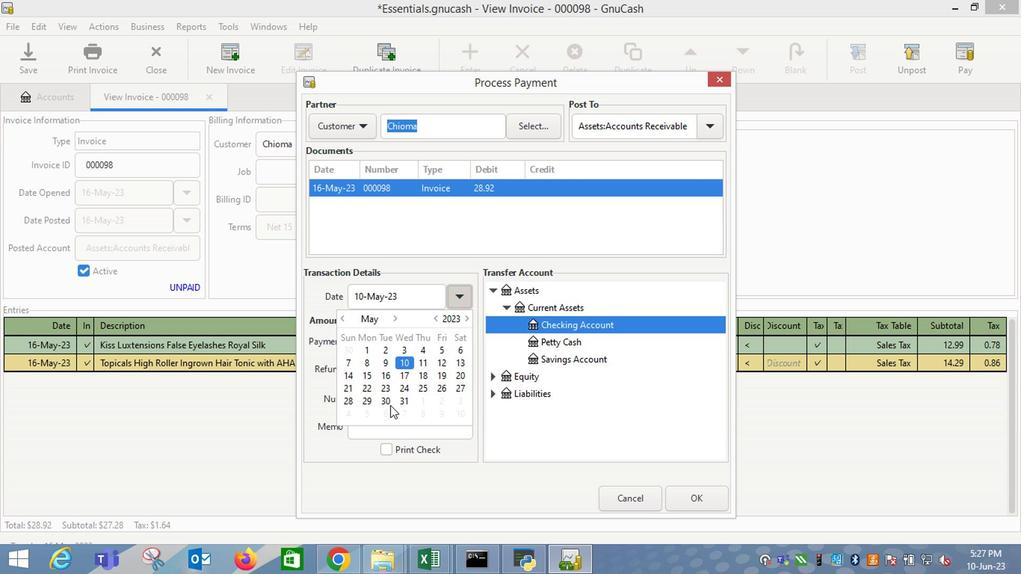 
Action: Mouse moved to (602, 391)
Screenshot: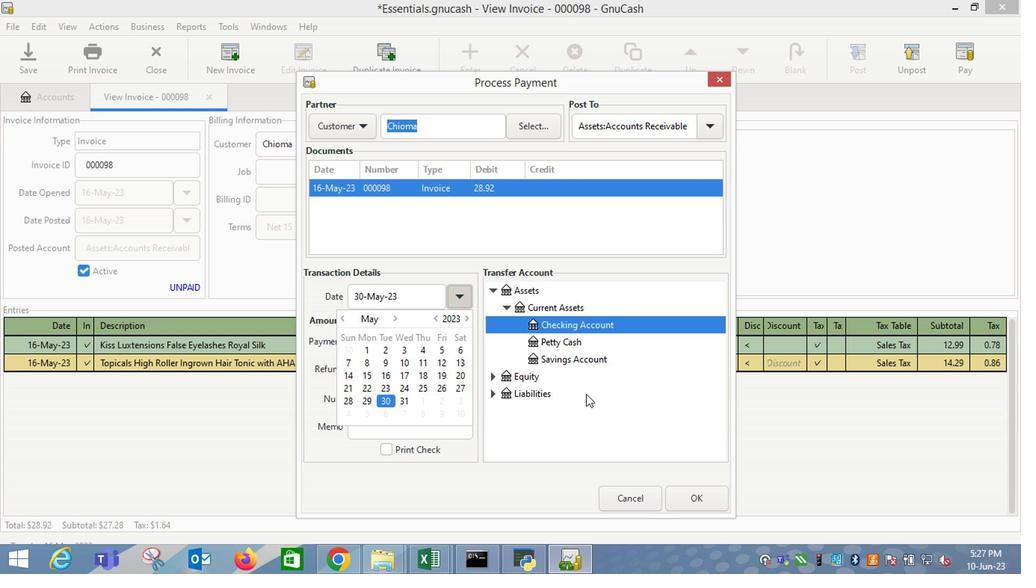 
Action: Mouse pressed left at (602, 391)
Screenshot: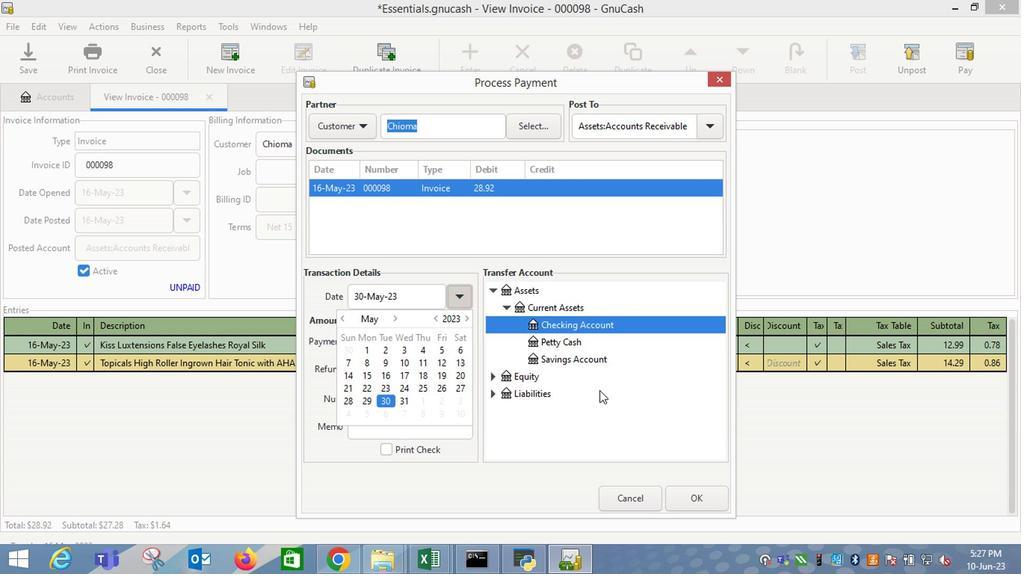 
Action: Mouse moved to (691, 503)
Screenshot: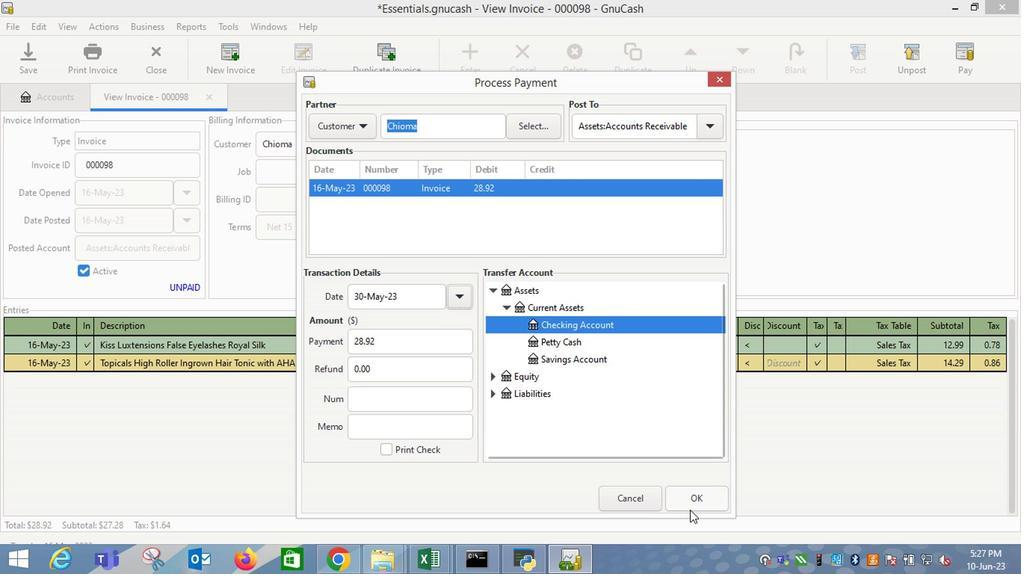
Action: Mouse pressed left at (691, 503)
Screenshot: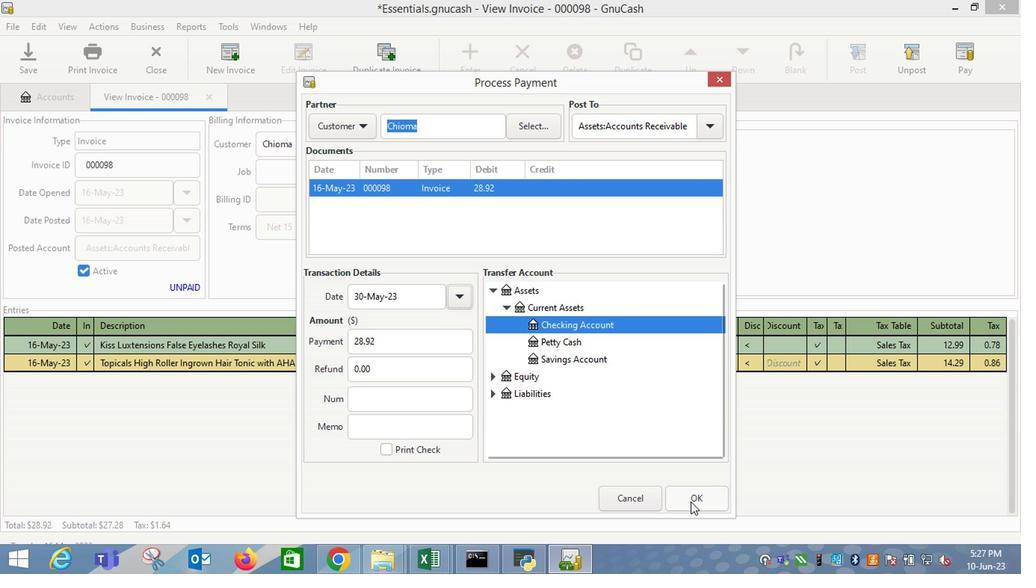 
Action: Mouse moved to (94, 68)
Screenshot: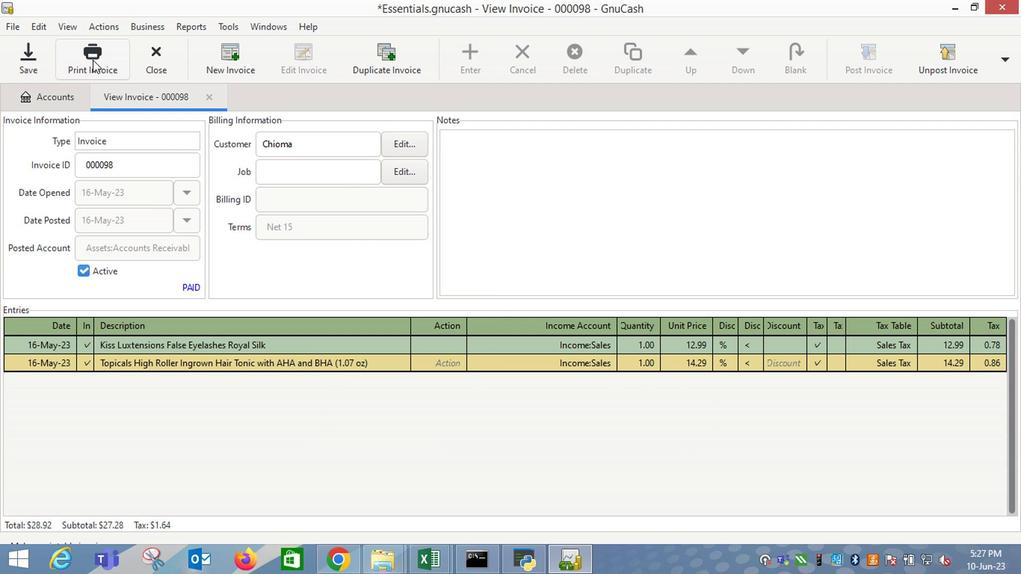 
Action: Mouse pressed left at (94, 68)
Screenshot: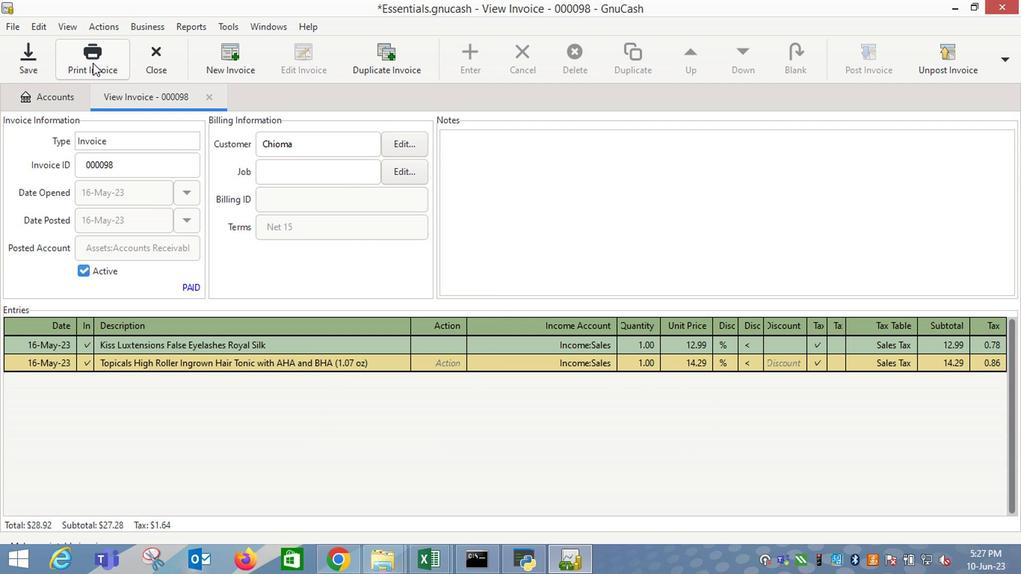 
Action: Mouse moved to (697, 60)
Screenshot: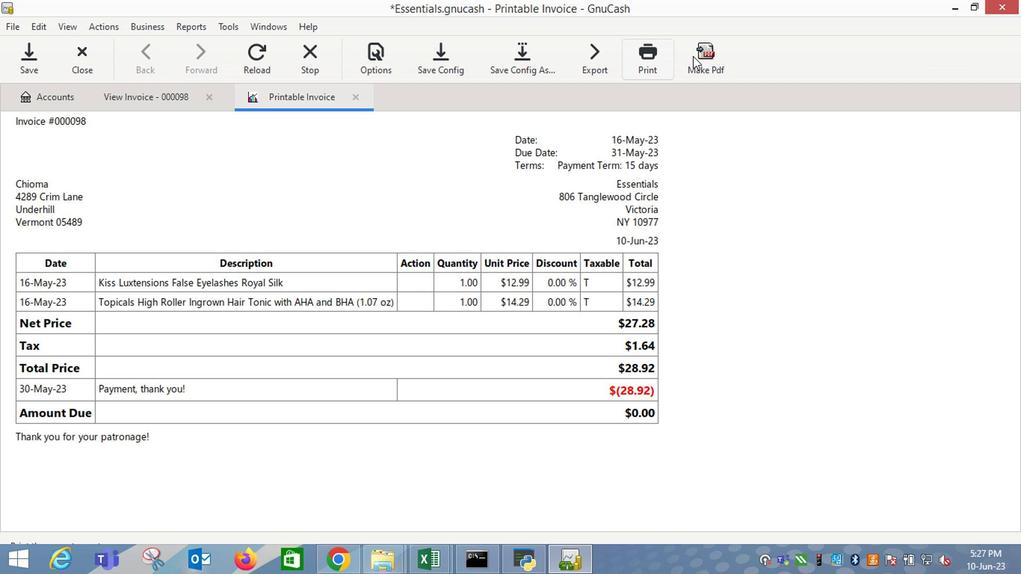 
Action: Mouse pressed left at (697, 60)
Screenshot: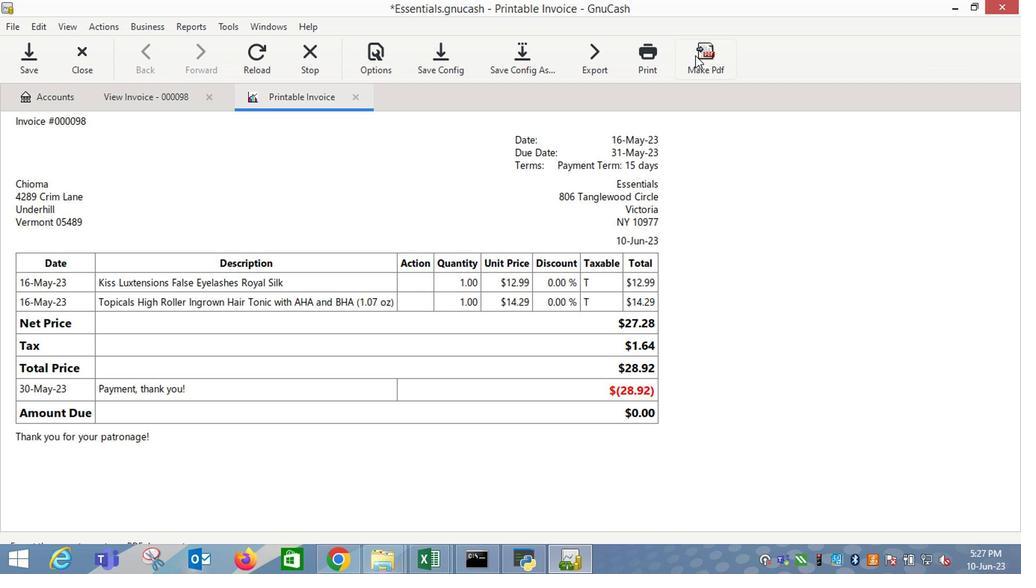 
Action: Mouse moved to (742, 503)
Screenshot: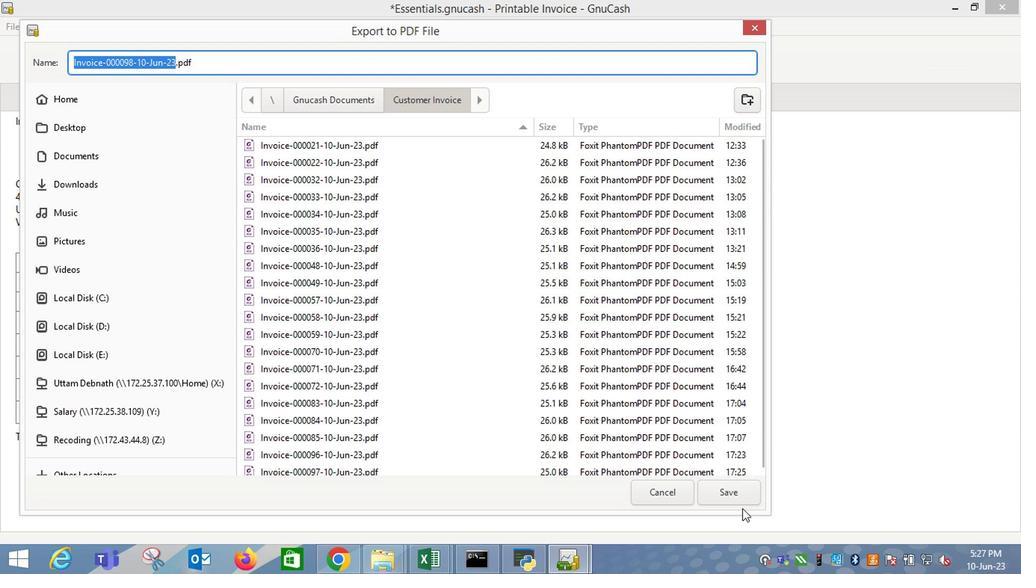 
Action: Mouse pressed left at (742, 503)
Screenshot: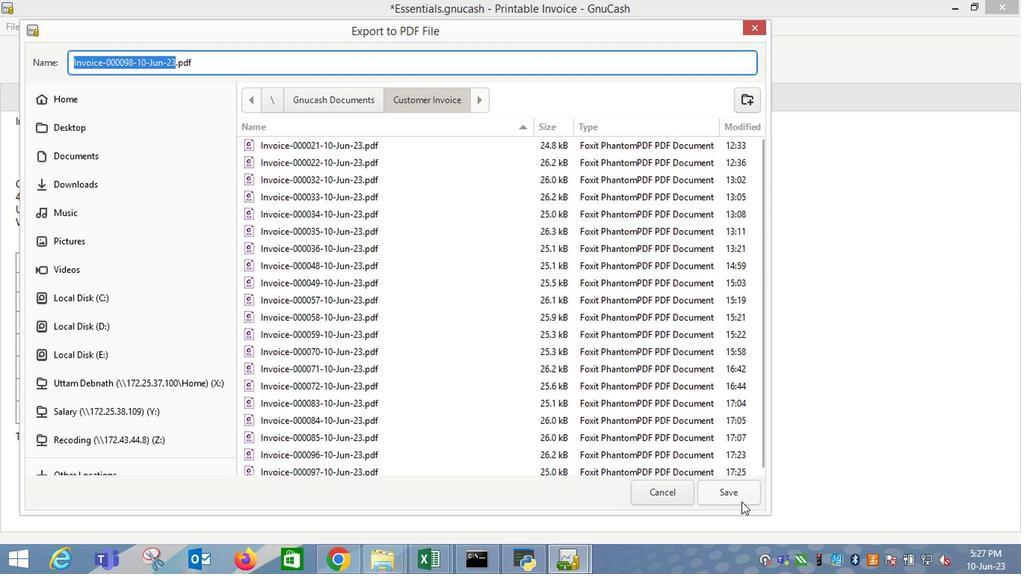 
Action: Mouse moved to (606, 442)
Screenshot: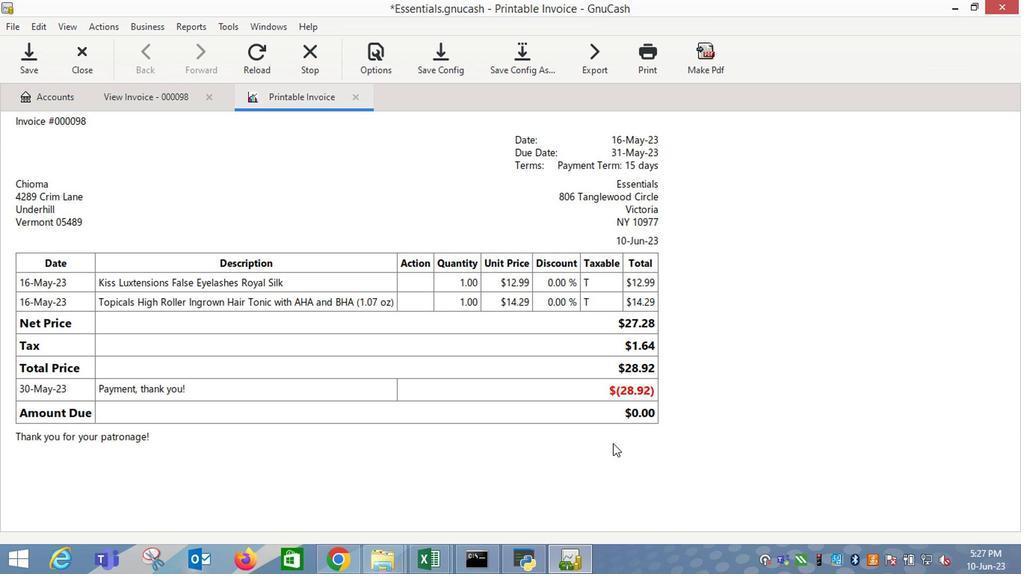 
